 Task: Search one way flight ticket for 3 adults in first from Mobile: Mobile Regional Airport to Sheridan: Sheridan County Airport on 8-6-2023. Choice of flights is Delta. Number of bags: 1 carry on bag. Price is upto 97000. Outbound departure time preference is 14:45.
Action: Mouse moved to (384, 336)
Screenshot: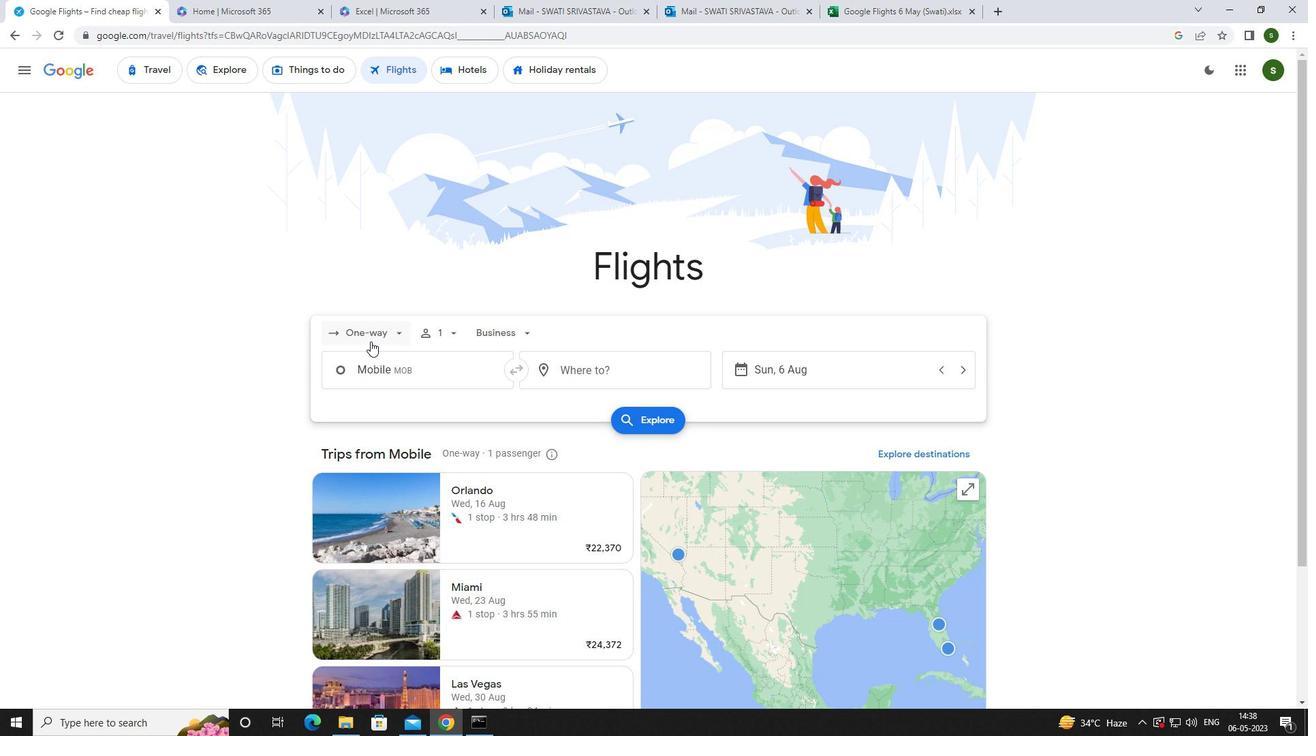 
Action: Mouse pressed left at (384, 336)
Screenshot: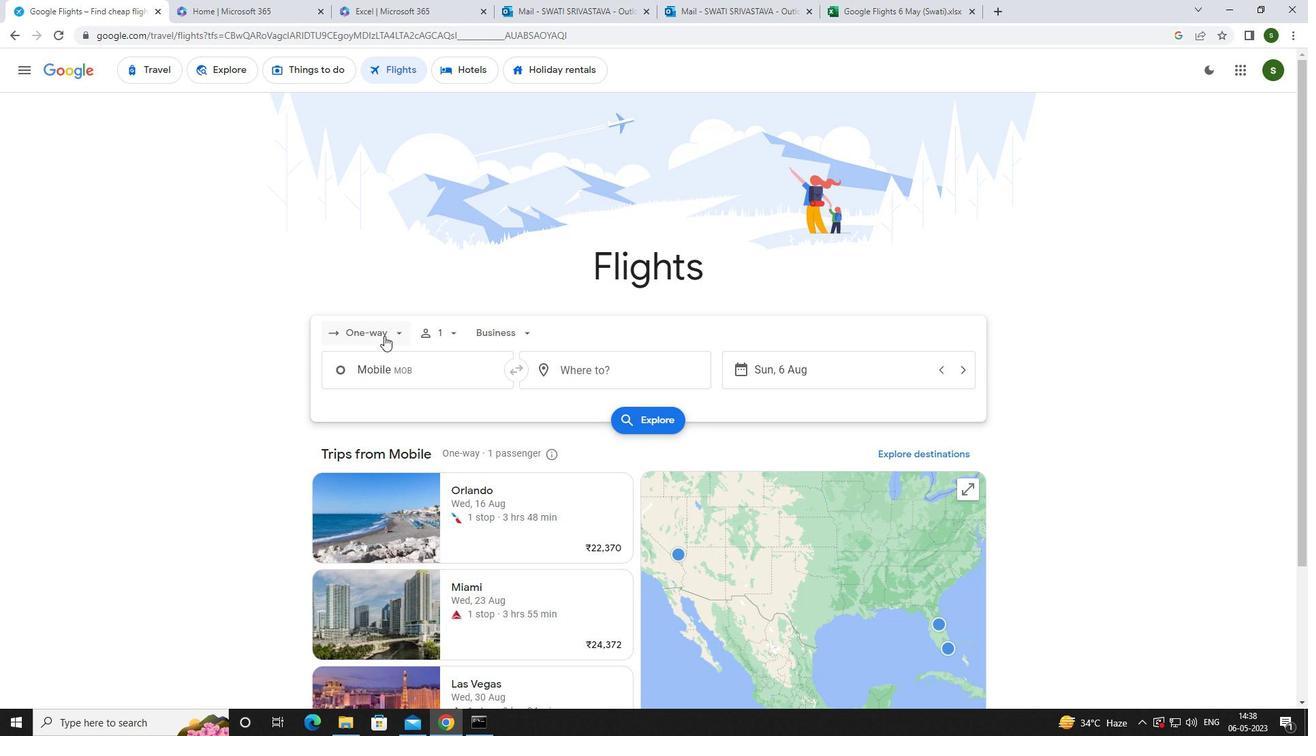 
Action: Mouse moved to (400, 398)
Screenshot: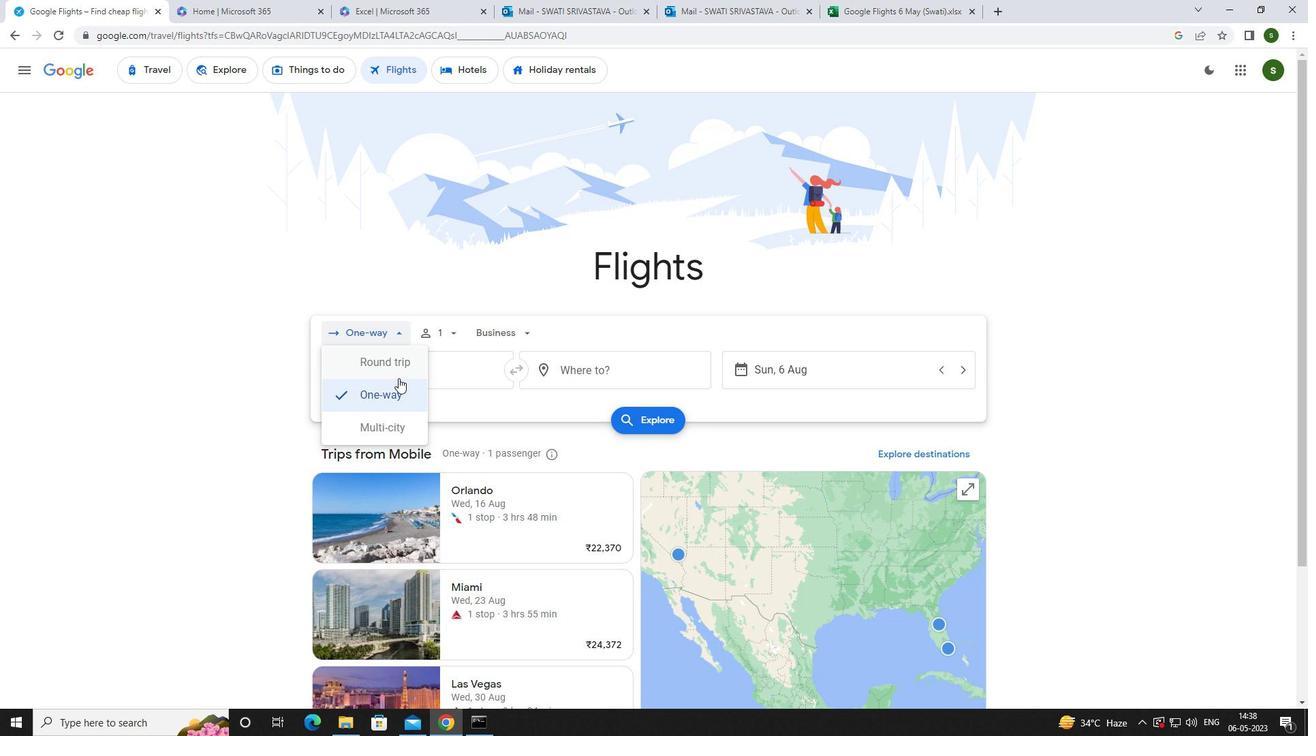 
Action: Mouse pressed left at (400, 398)
Screenshot: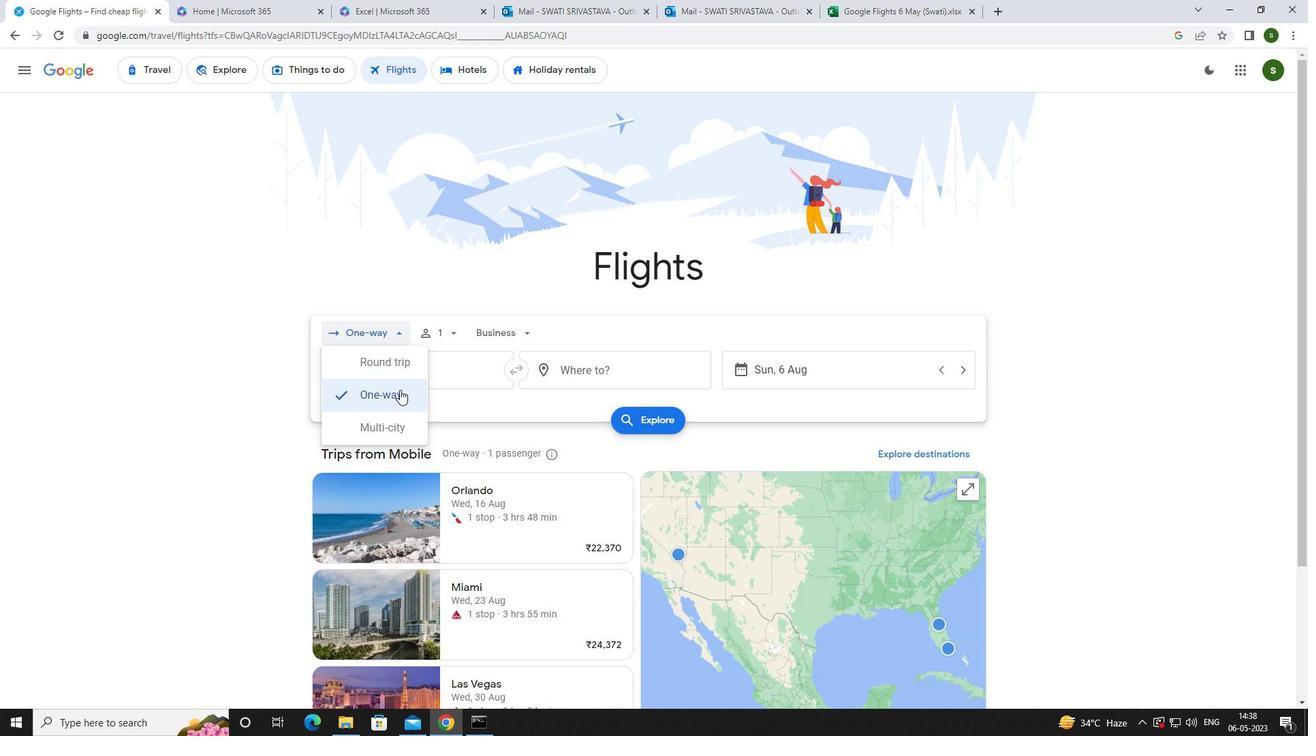 
Action: Mouse moved to (455, 335)
Screenshot: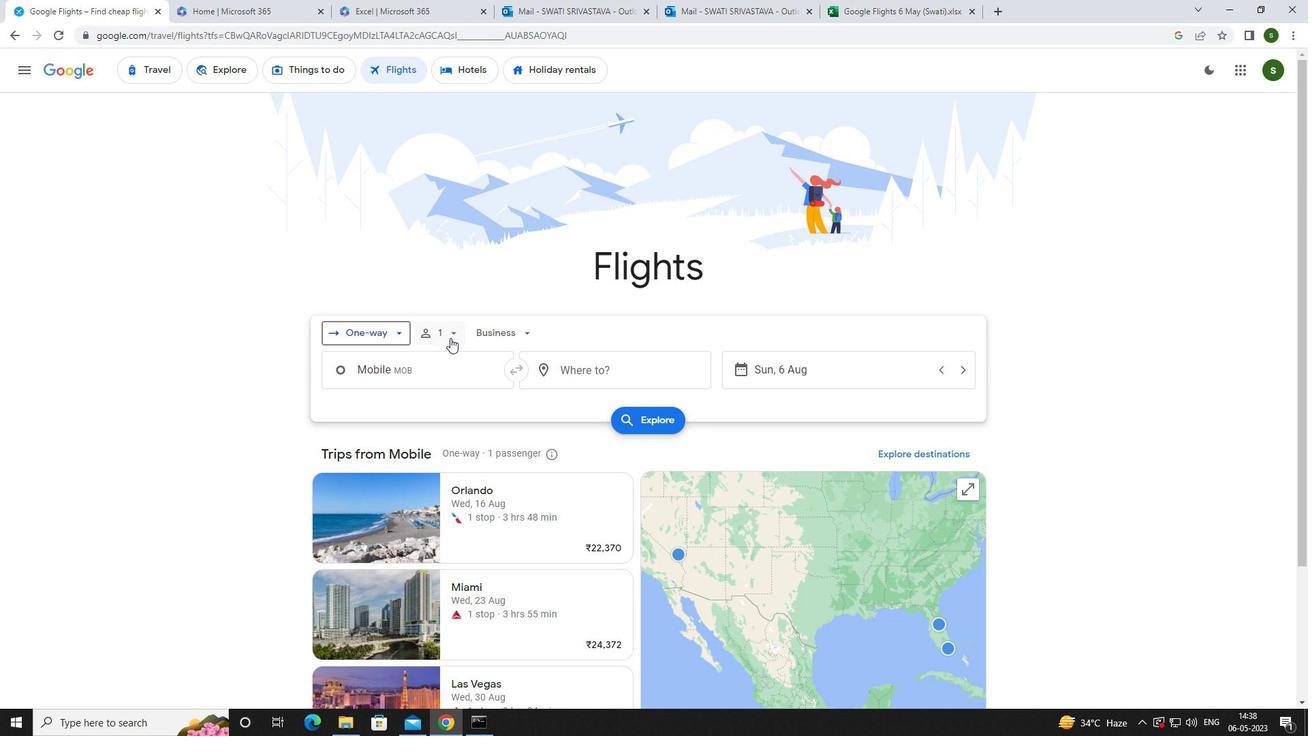 
Action: Mouse pressed left at (455, 335)
Screenshot: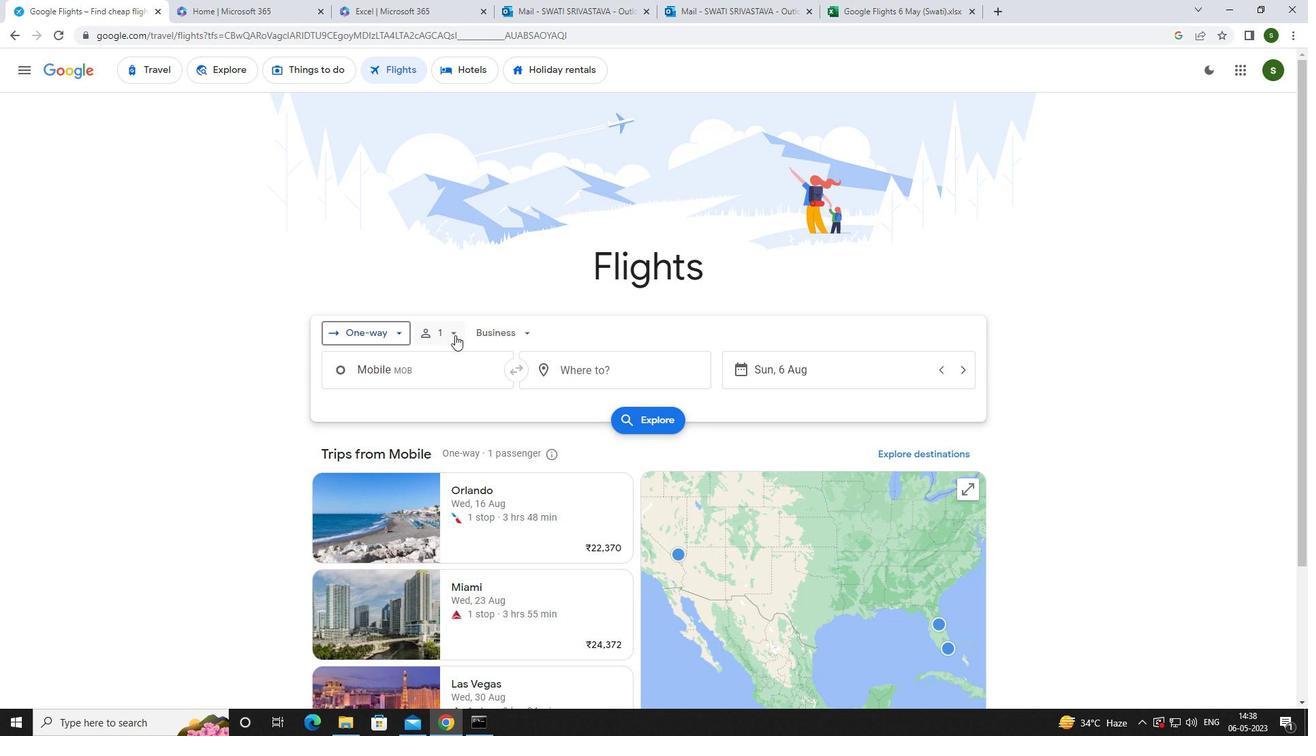 
Action: Mouse moved to (565, 368)
Screenshot: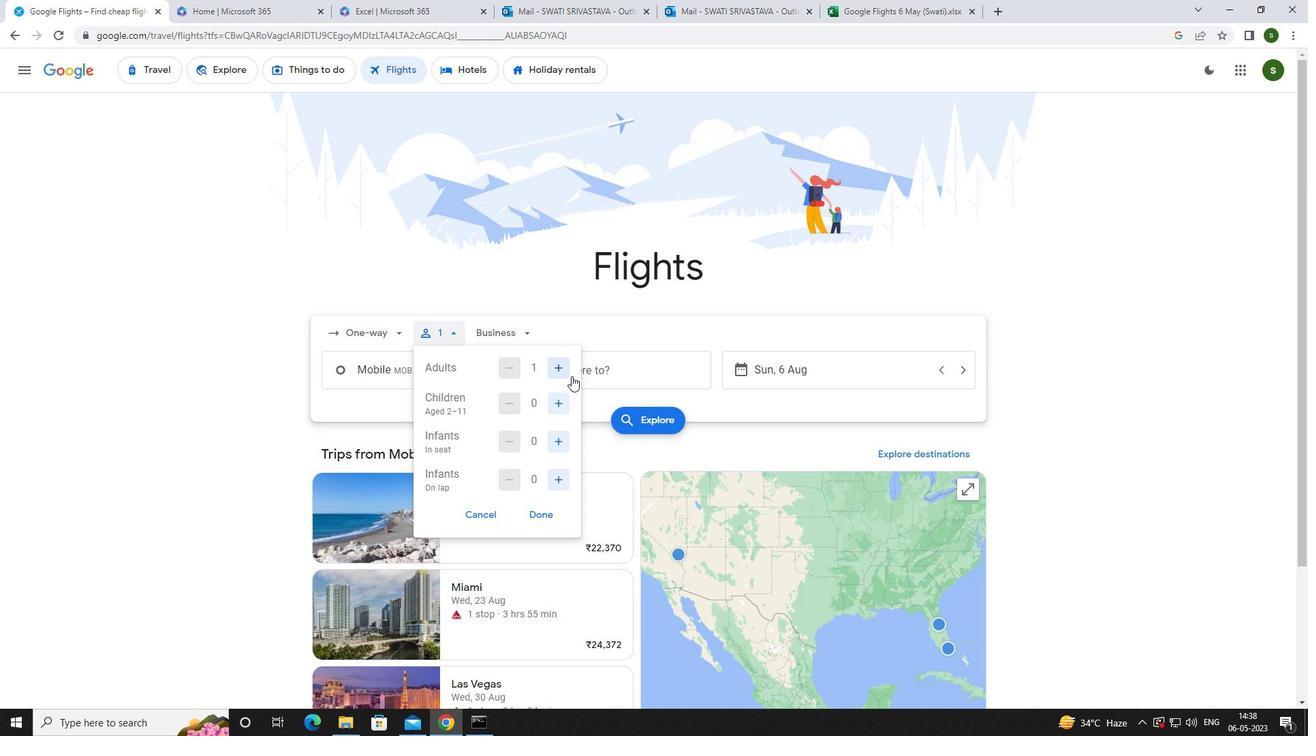 
Action: Mouse pressed left at (565, 368)
Screenshot: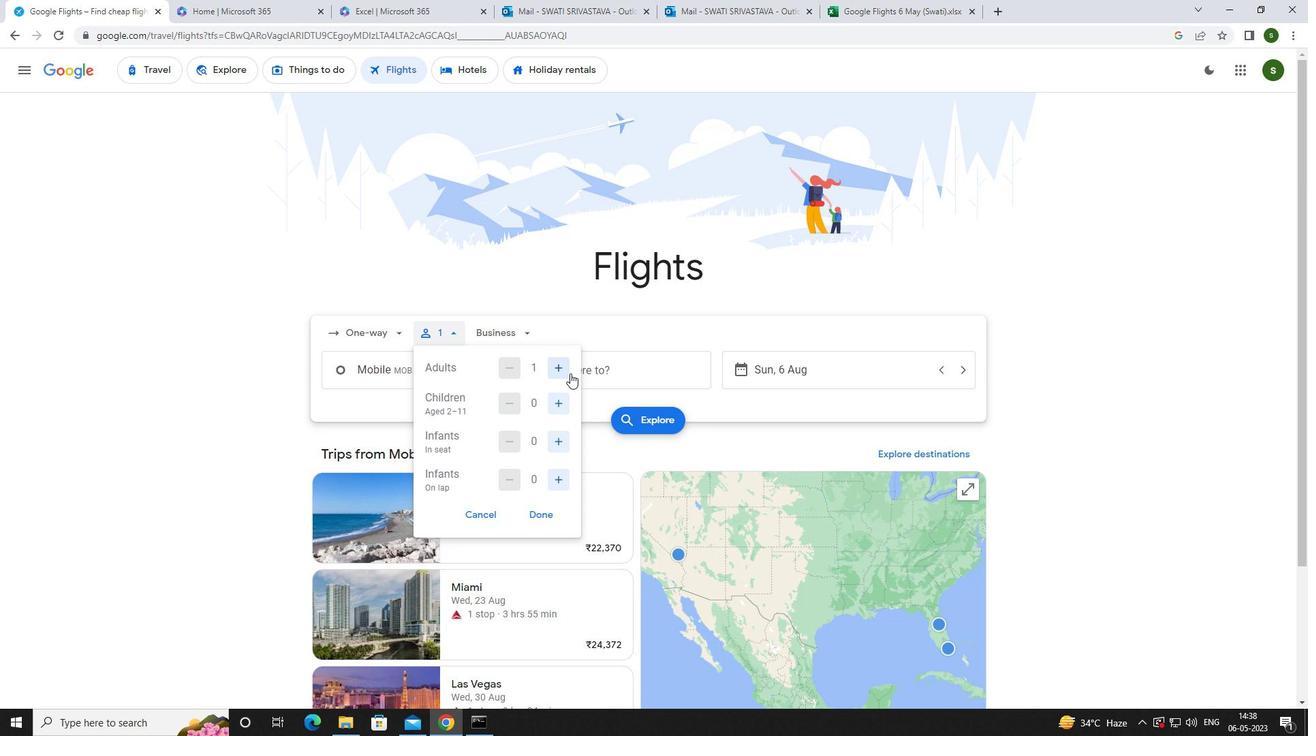 
Action: Mouse pressed left at (565, 368)
Screenshot: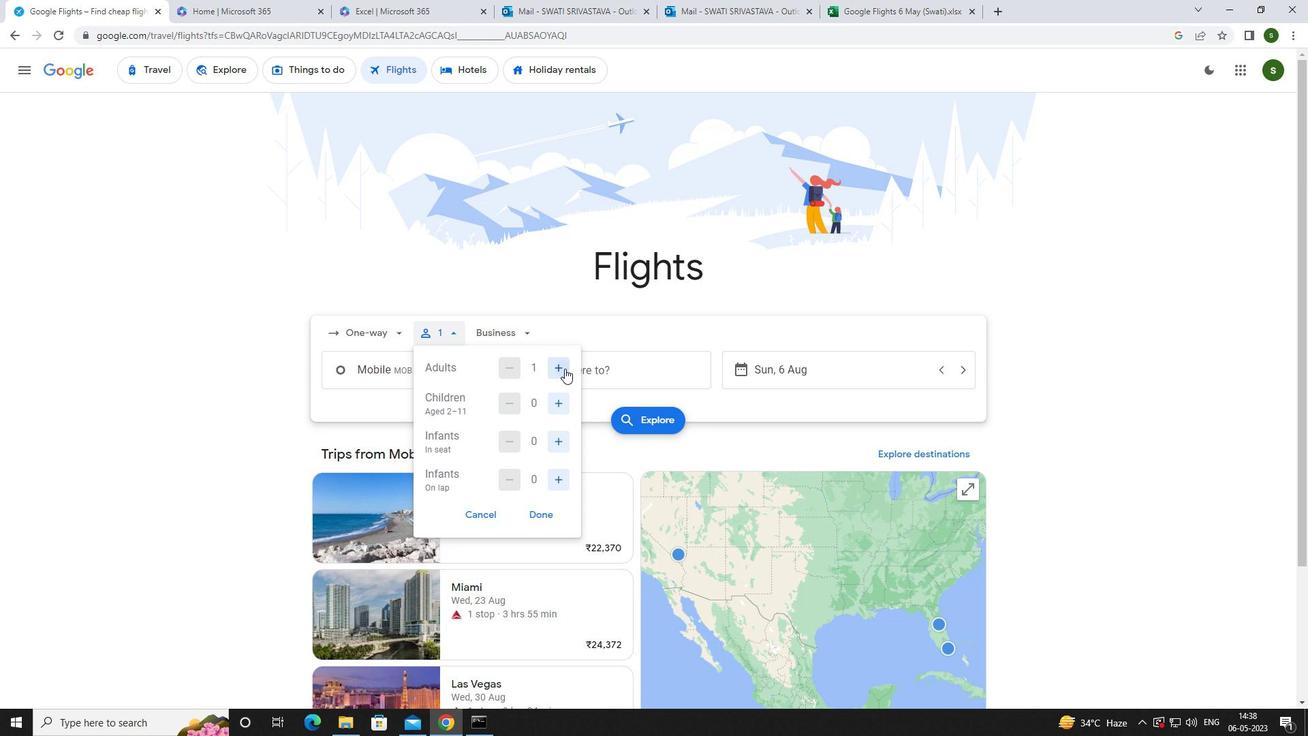 
Action: Mouse moved to (531, 327)
Screenshot: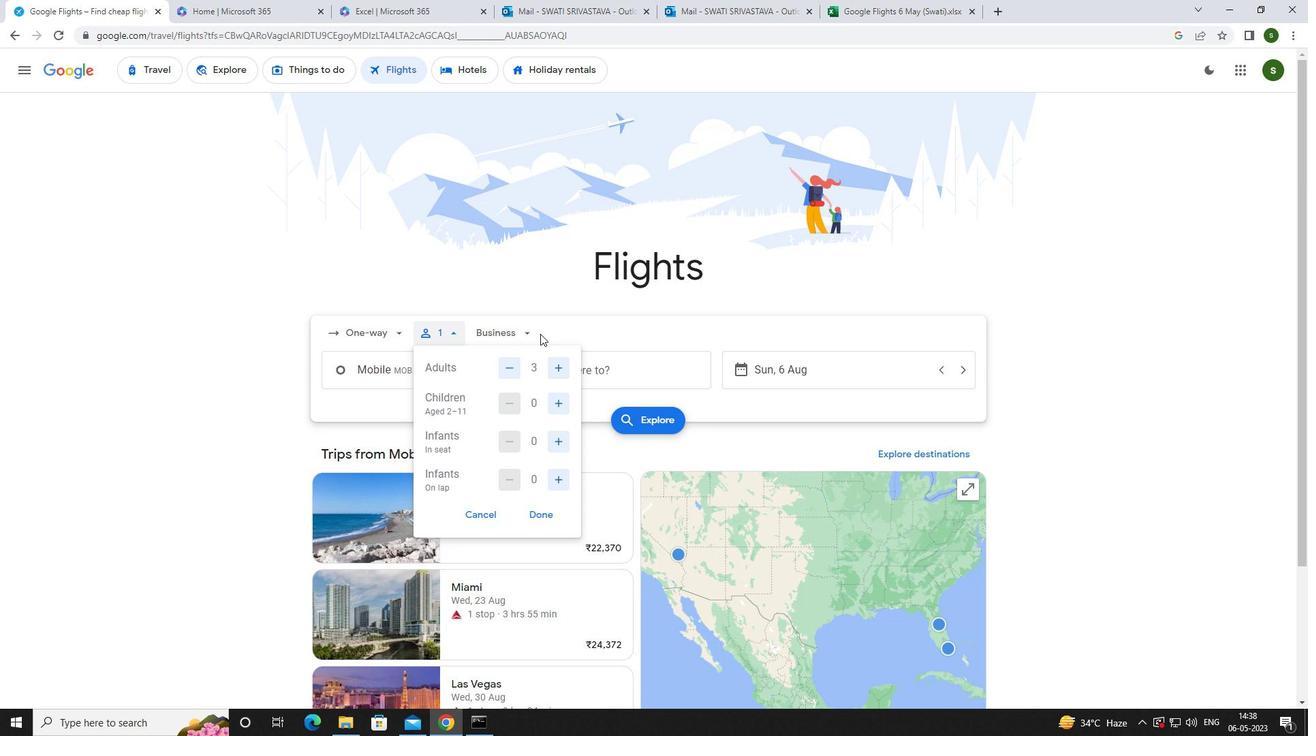 
Action: Mouse pressed left at (531, 327)
Screenshot: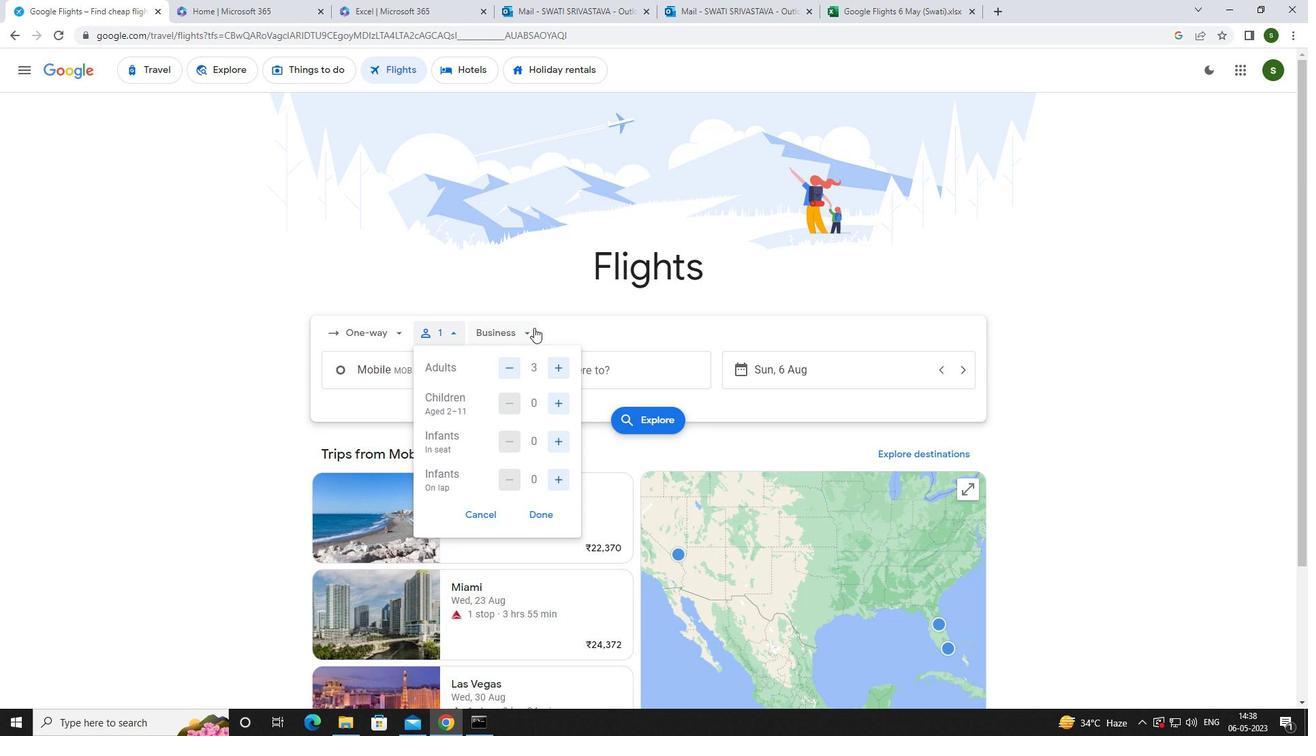 
Action: Mouse moved to (530, 453)
Screenshot: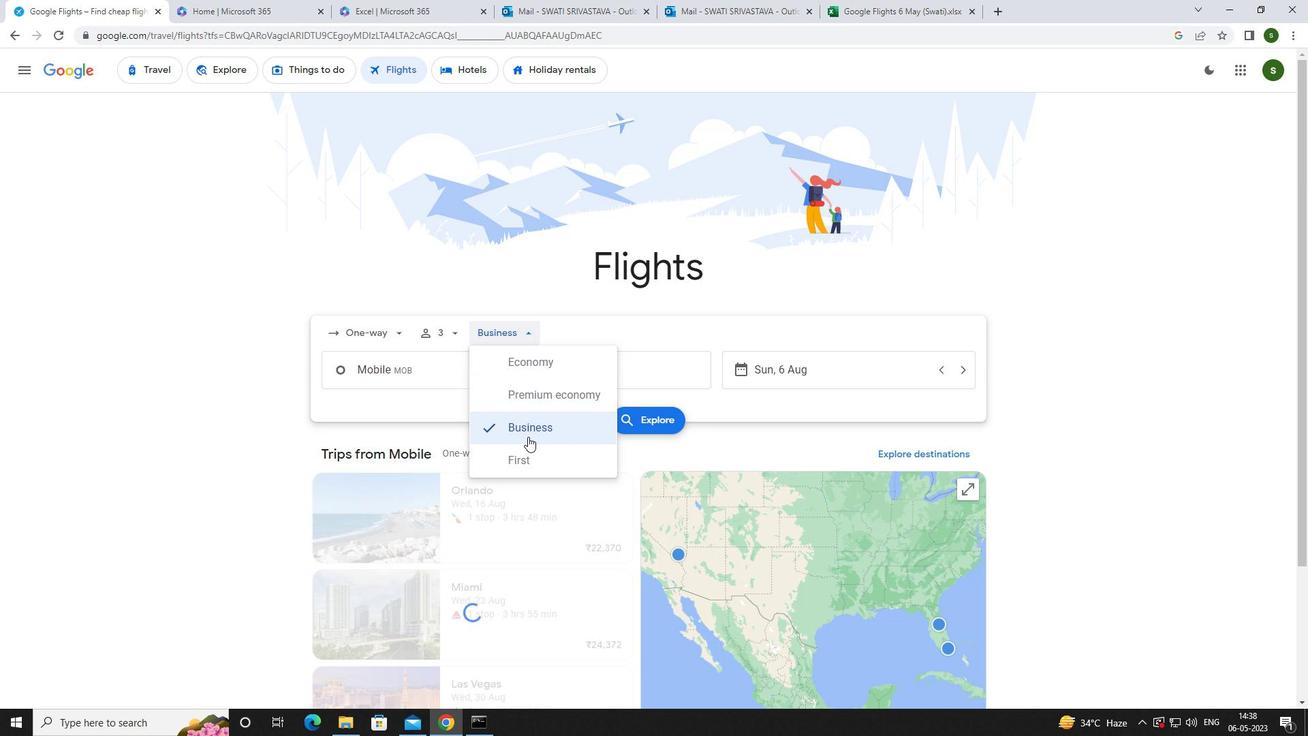 
Action: Mouse pressed left at (530, 453)
Screenshot: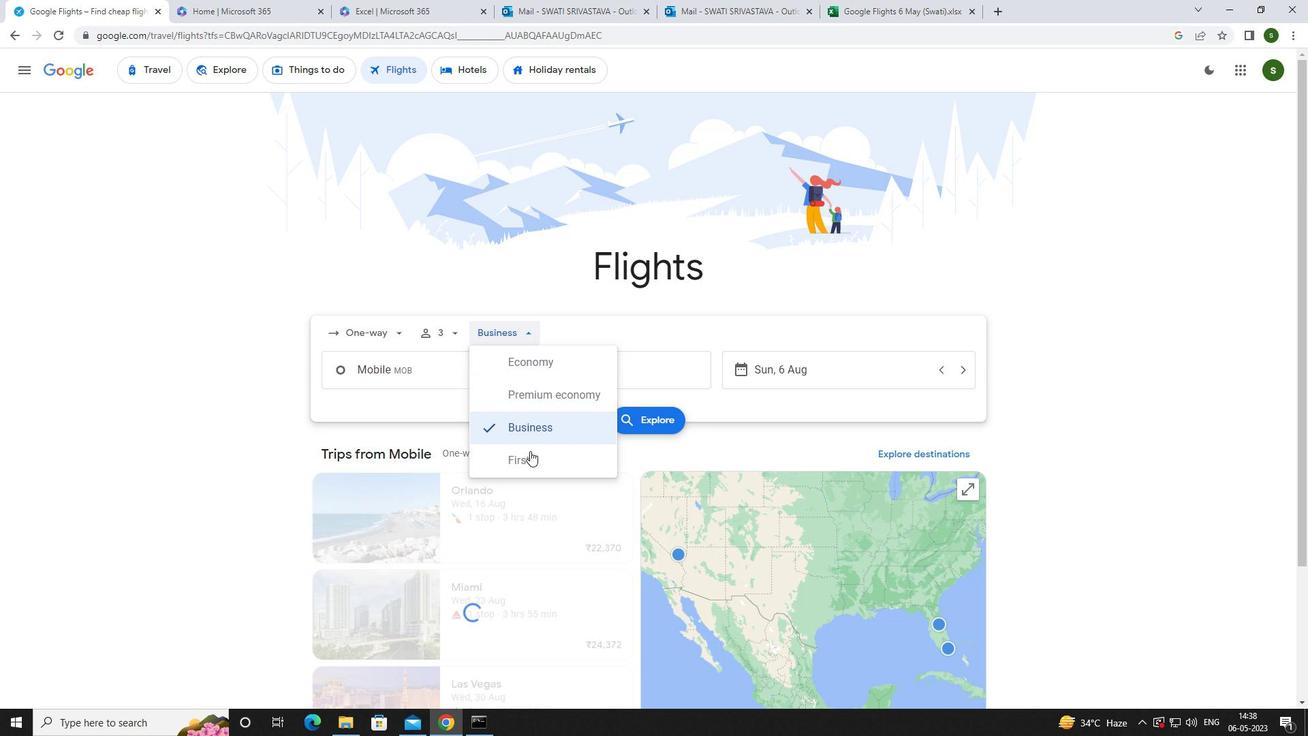 
Action: Mouse moved to (431, 375)
Screenshot: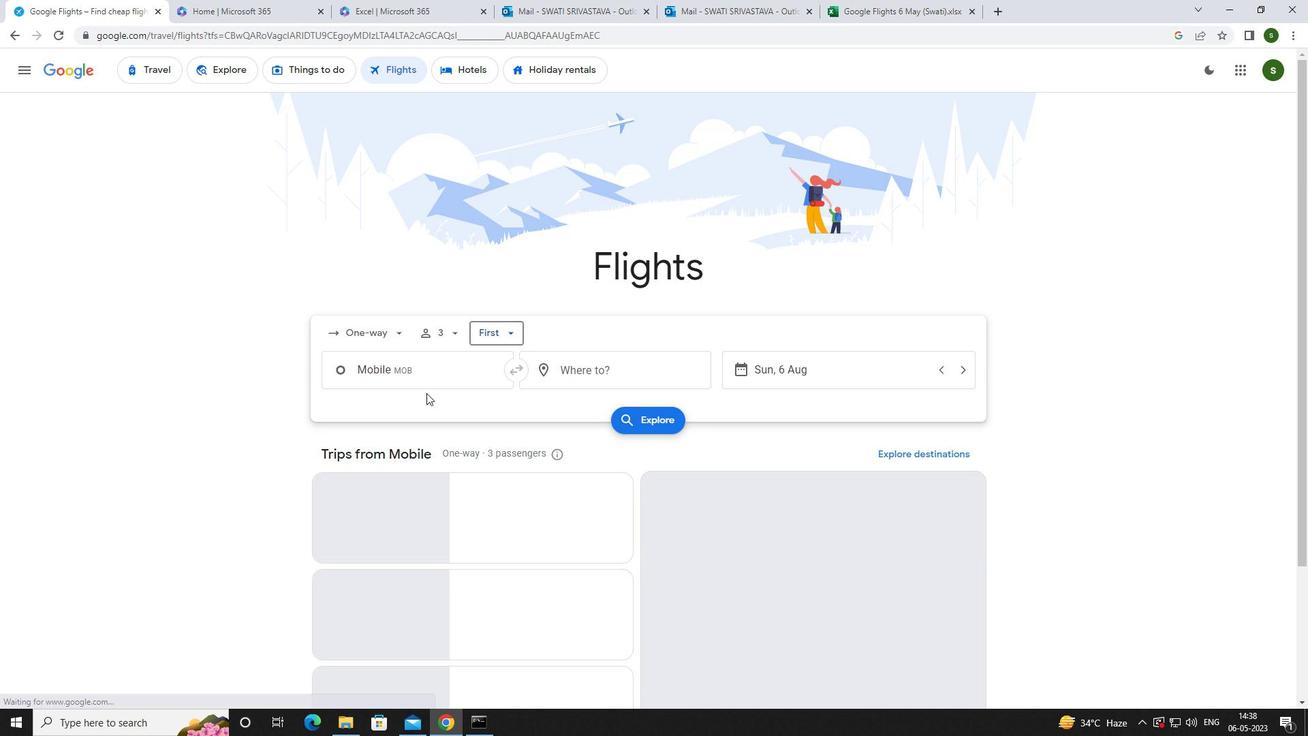 
Action: Mouse pressed left at (431, 375)
Screenshot: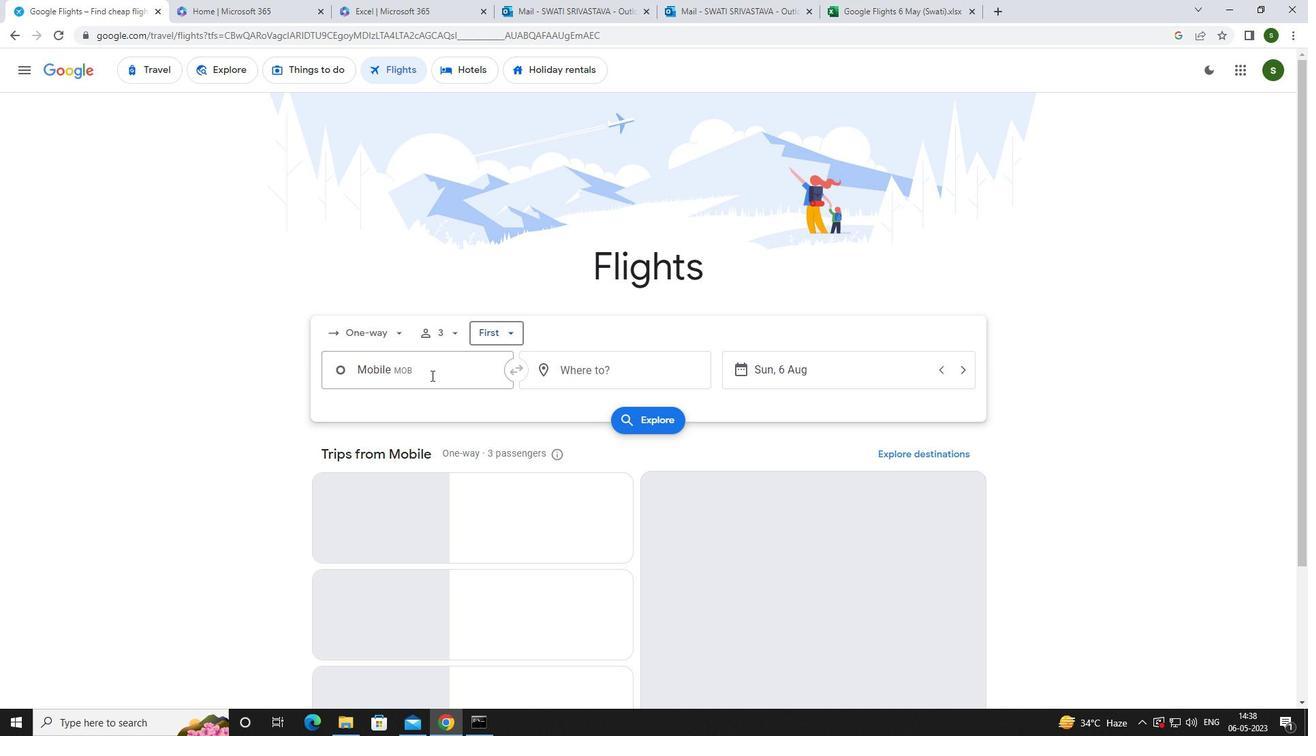 
Action: Key pressed <Key.caps_lock>m<Key.caps_lock>obile
Screenshot: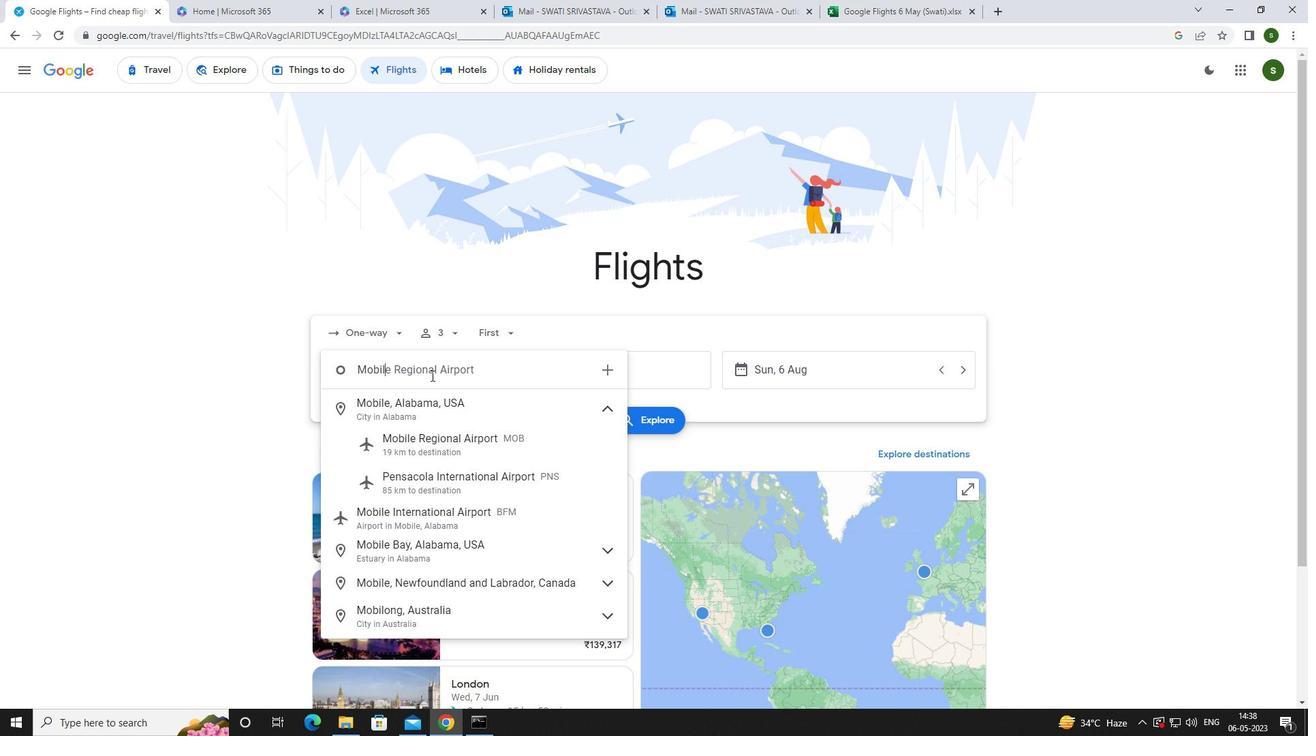 
Action: Mouse moved to (447, 440)
Screenshot: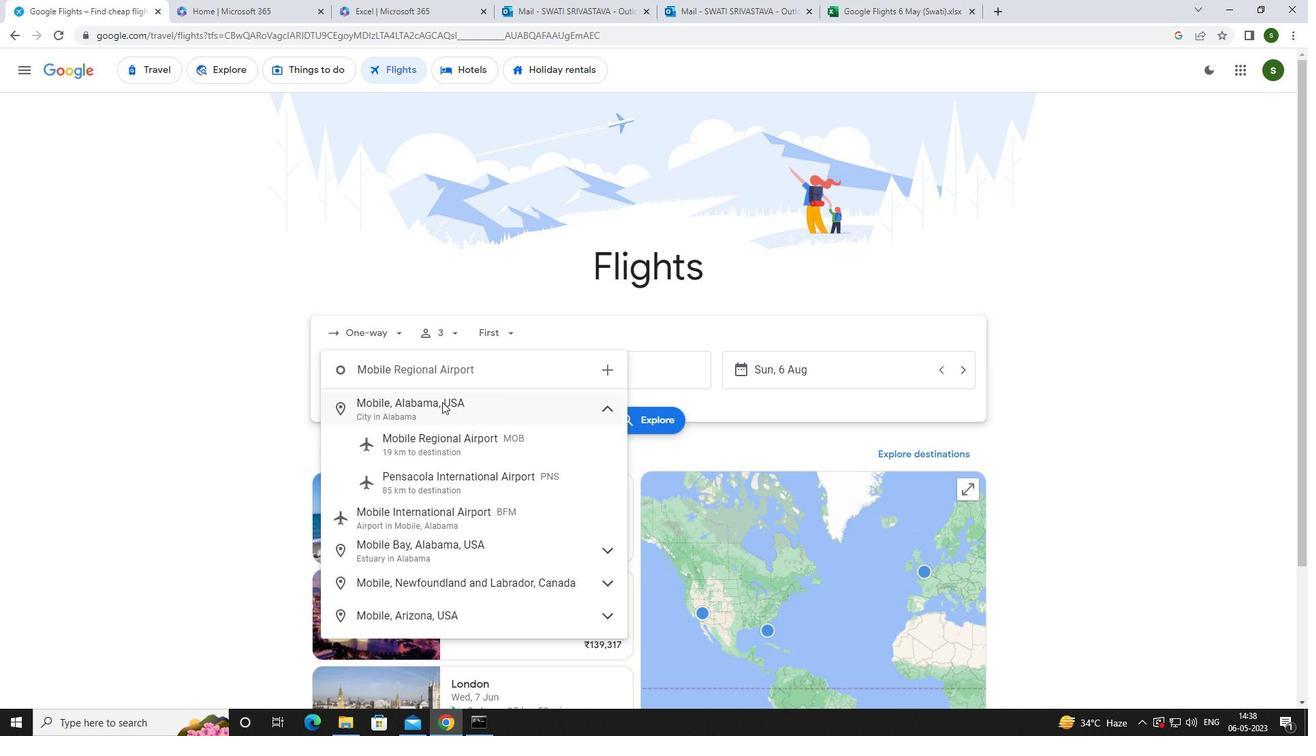 
Action: Mouse pressed left at (447, 440)
Screenshot: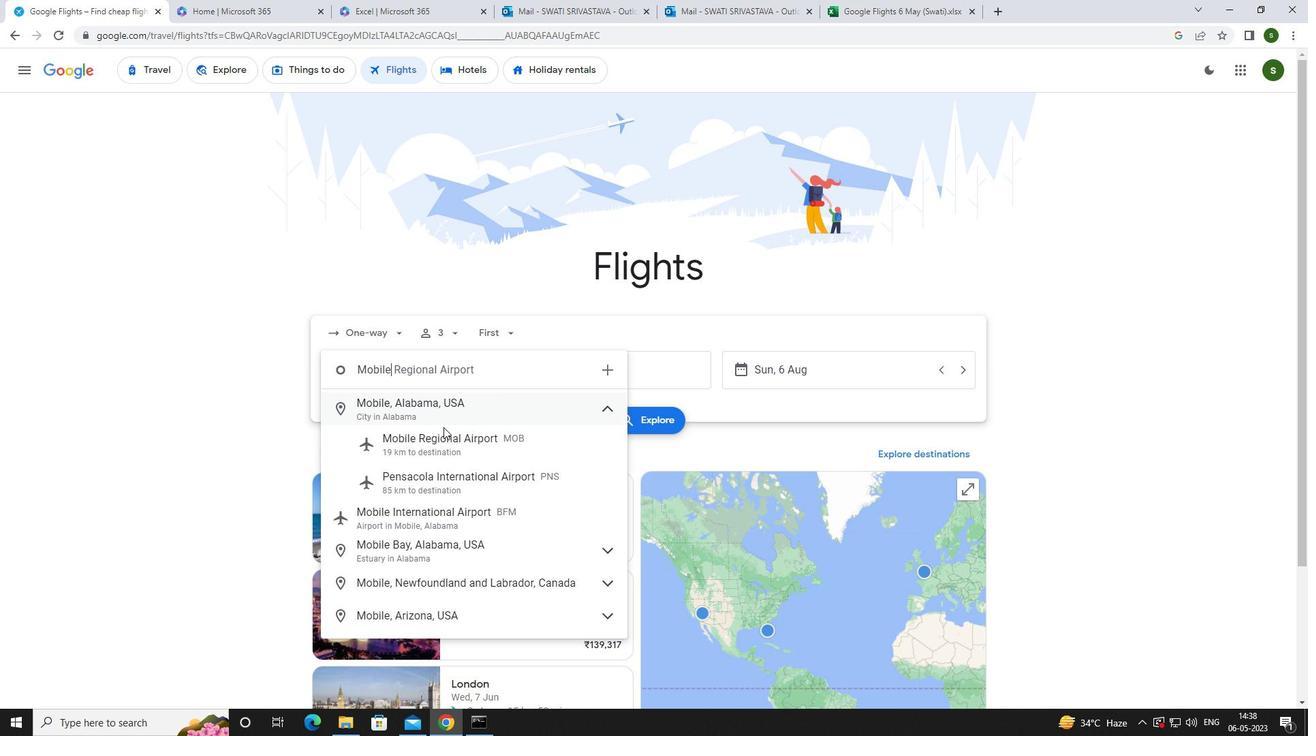 
Action: Mouse moved to (602, 377)
Screenshot: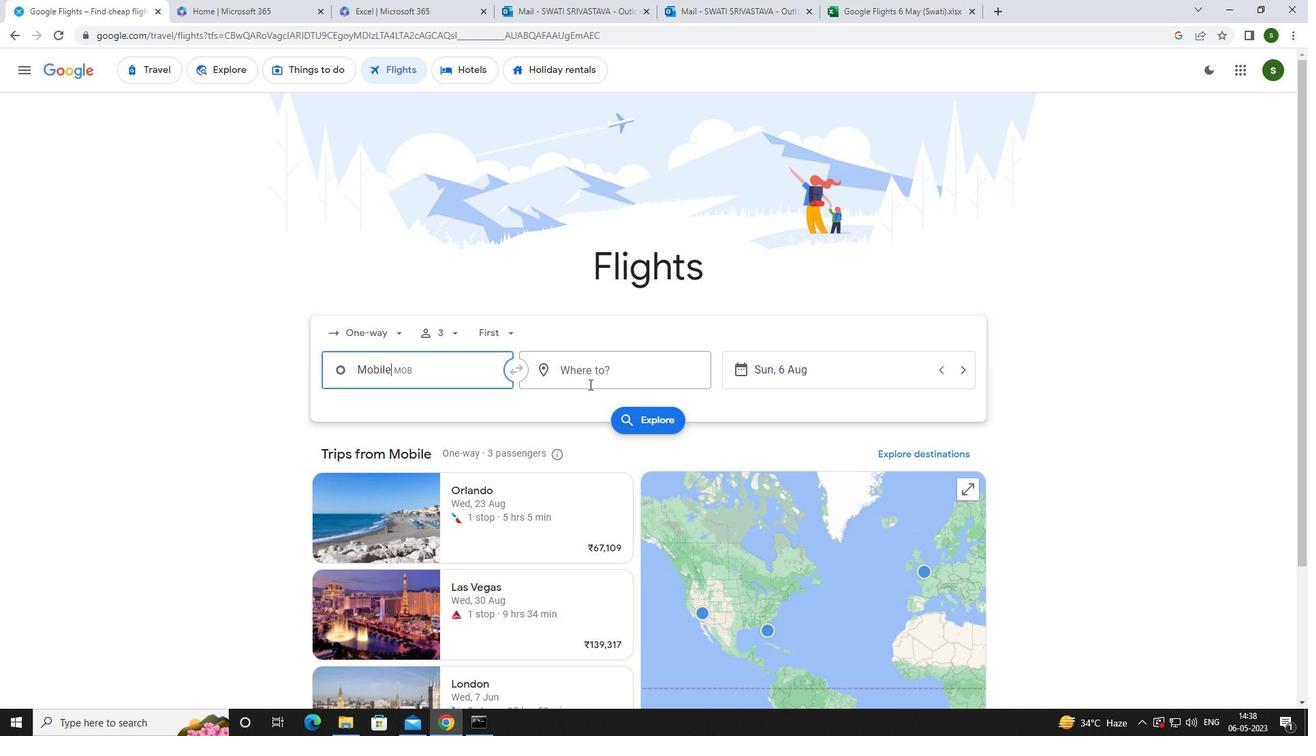 
Action: Mouse pressed left at (602, 377)
Screenshot: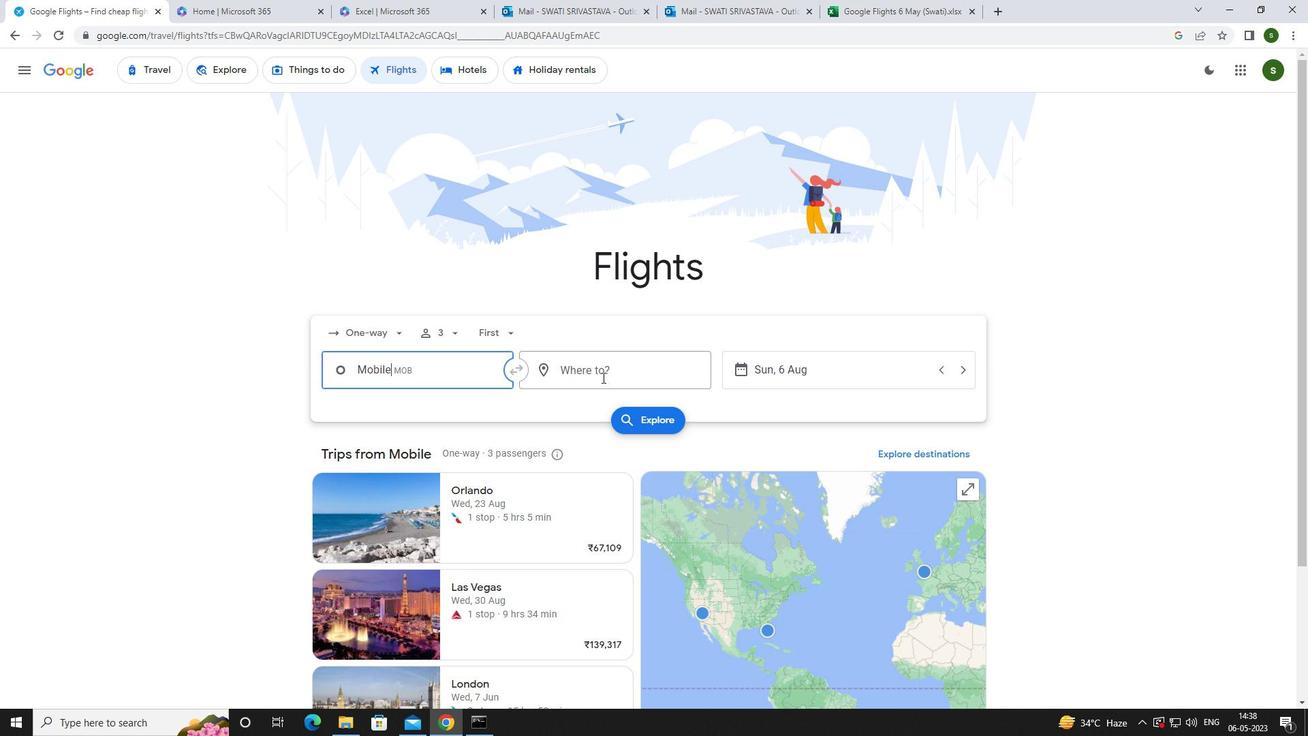 
Action: Key pressed <Key.caps_lock>s<Key.caps_lock>heridan
Screenshot: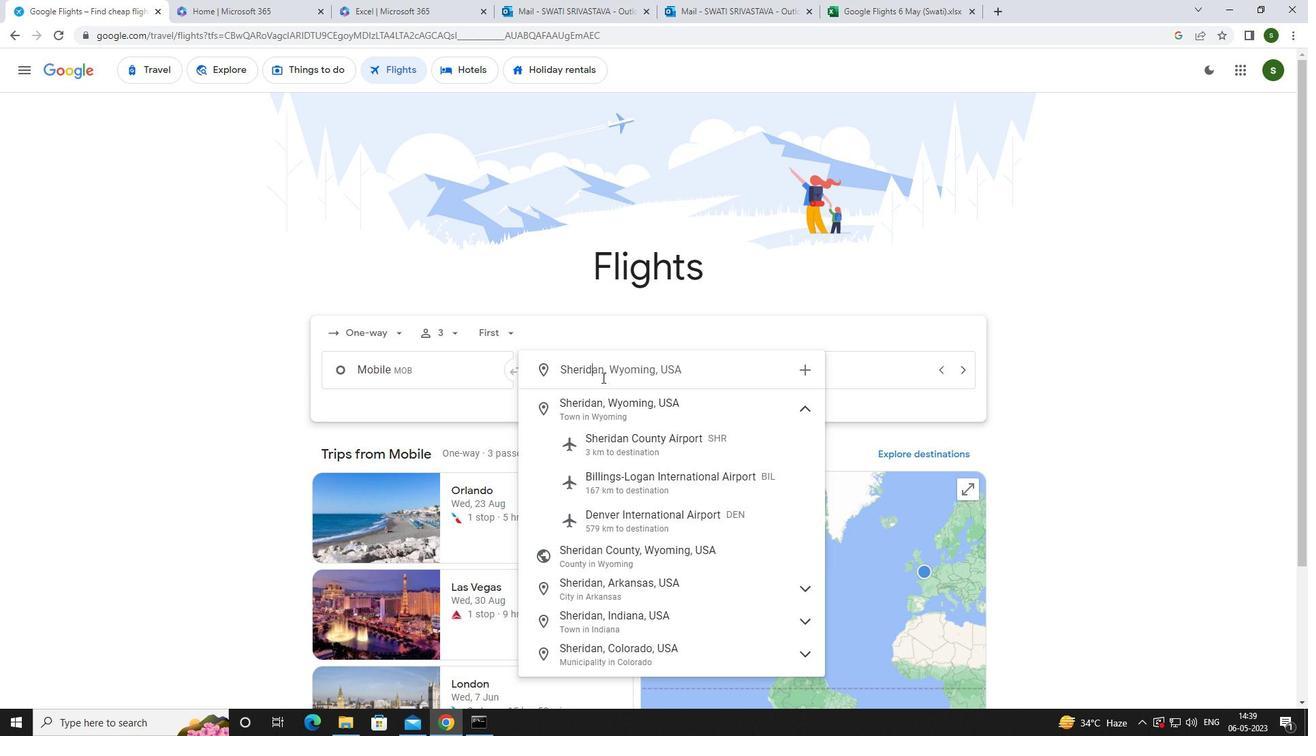 
Action: Mouse moved to (641, 456)
Screenshot: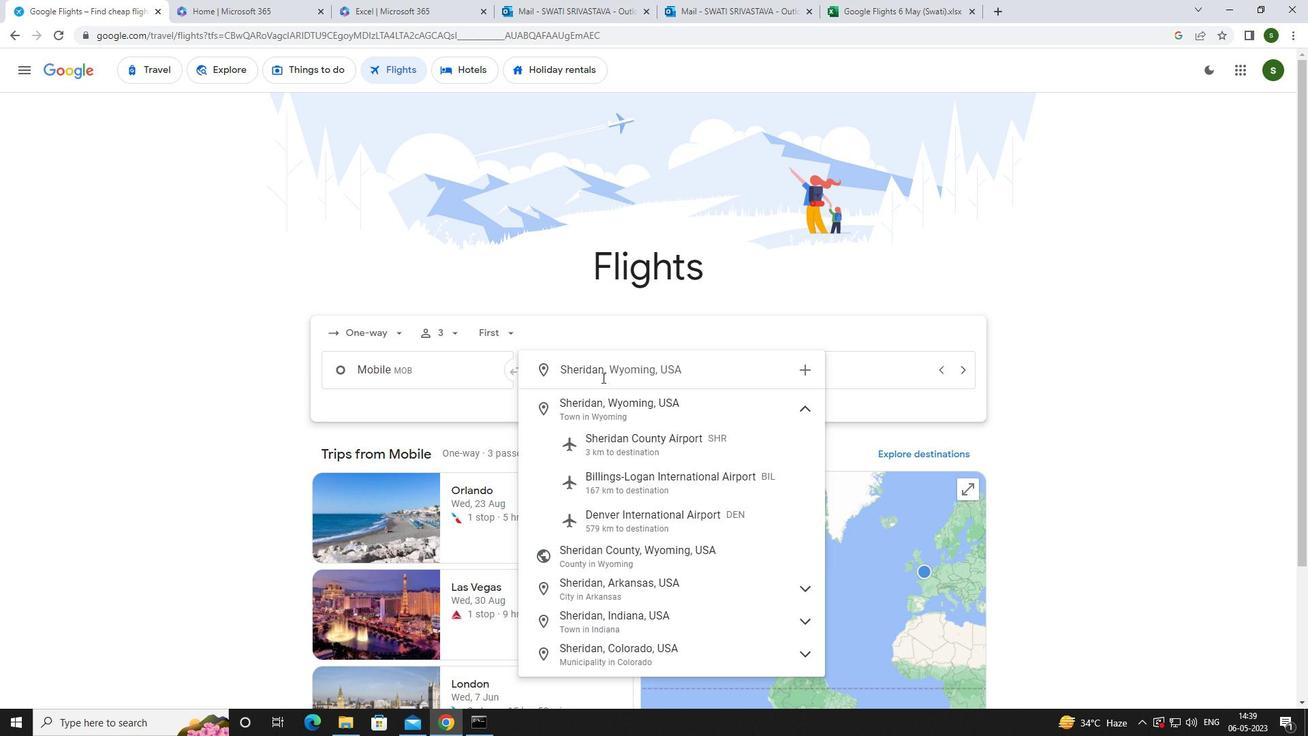 
Action: Mouse pressed left at (641, 456)
Screenshot: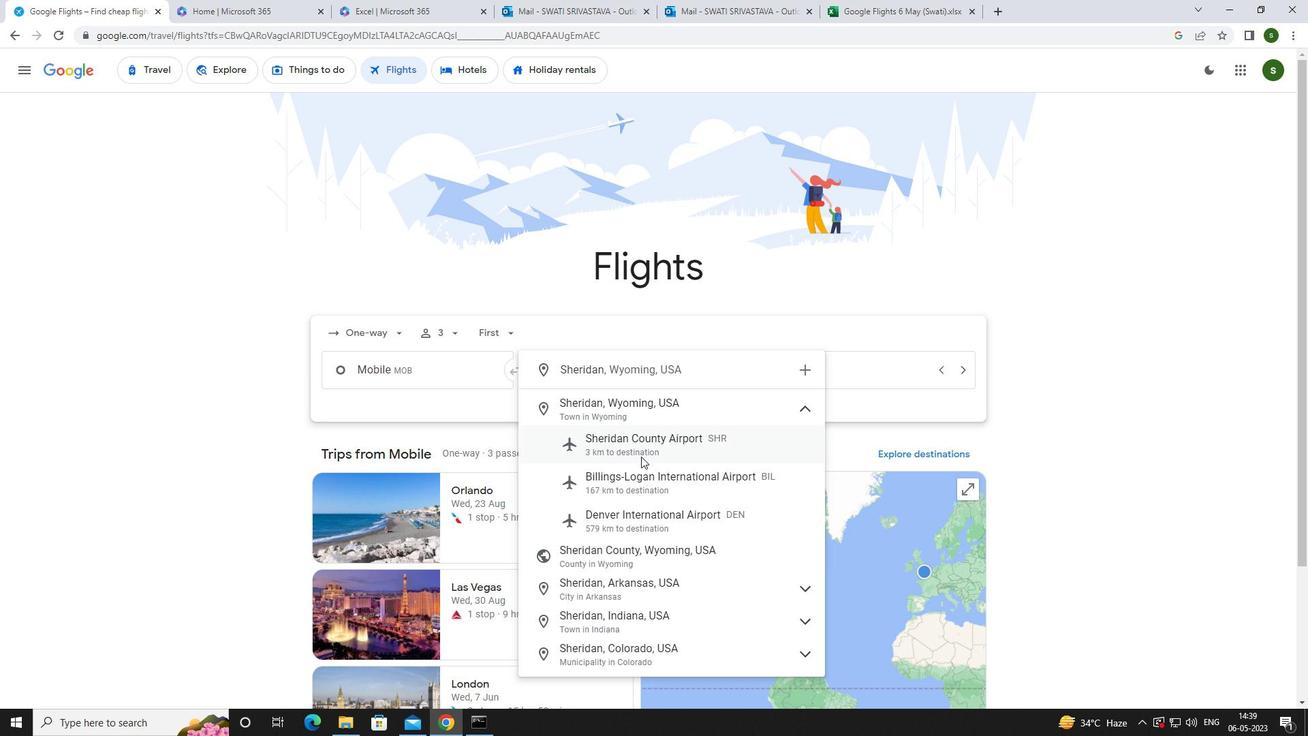 
Action: Mouse moved to (824, 371)
Screenshot: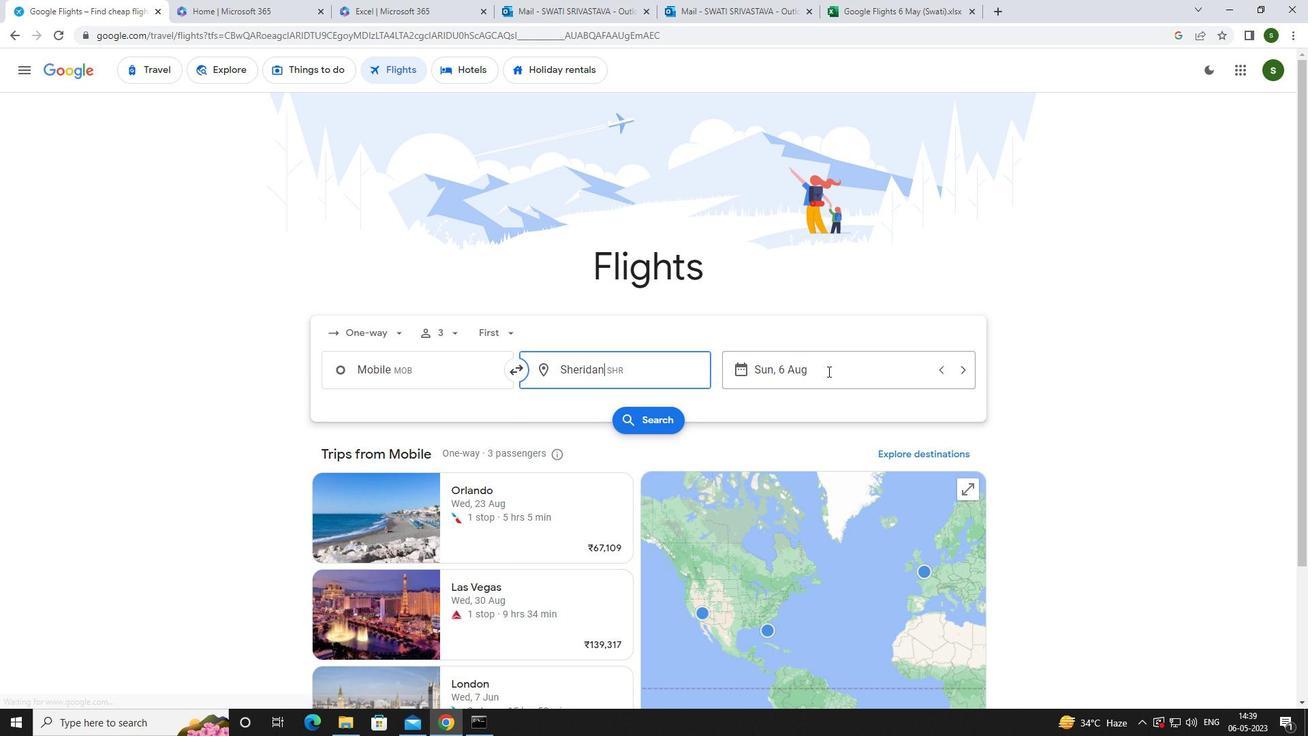 
Action: Mouse pressed left at (824, 371)
Screenshot: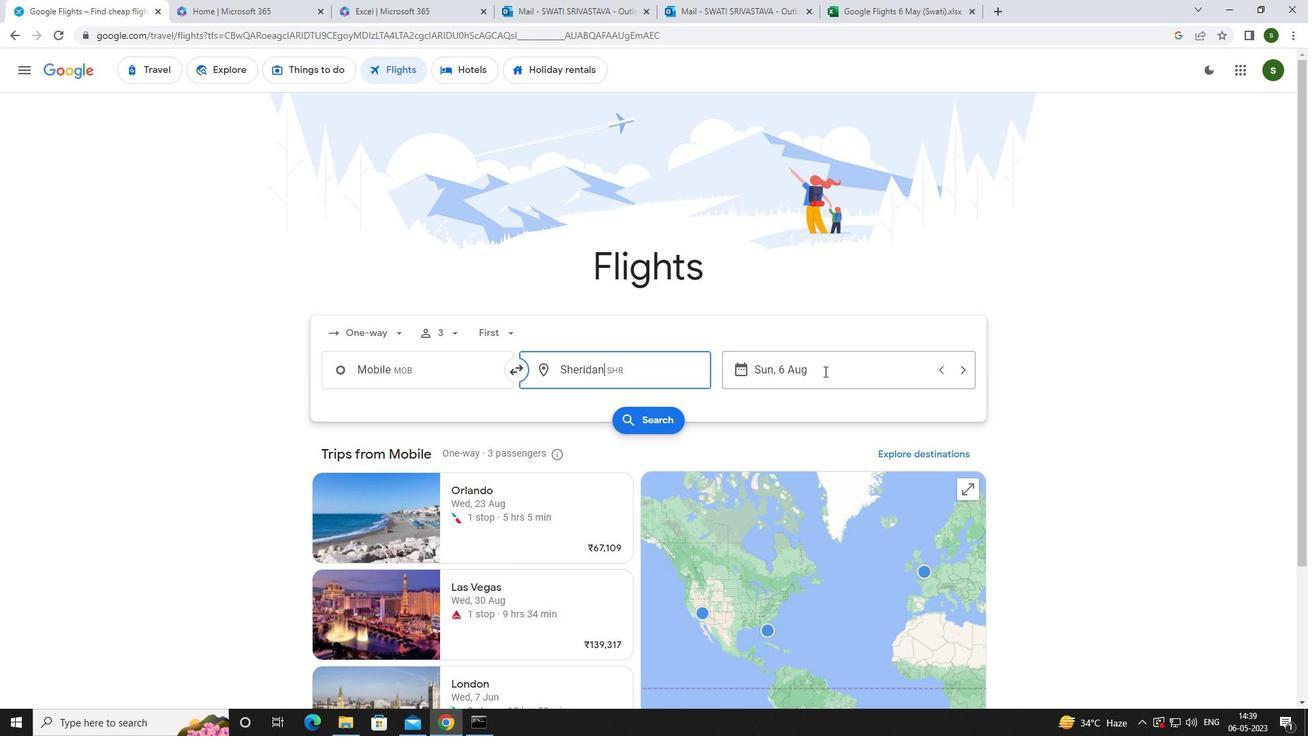 
Action: Mouse moved to (500, 493)
Screenshot: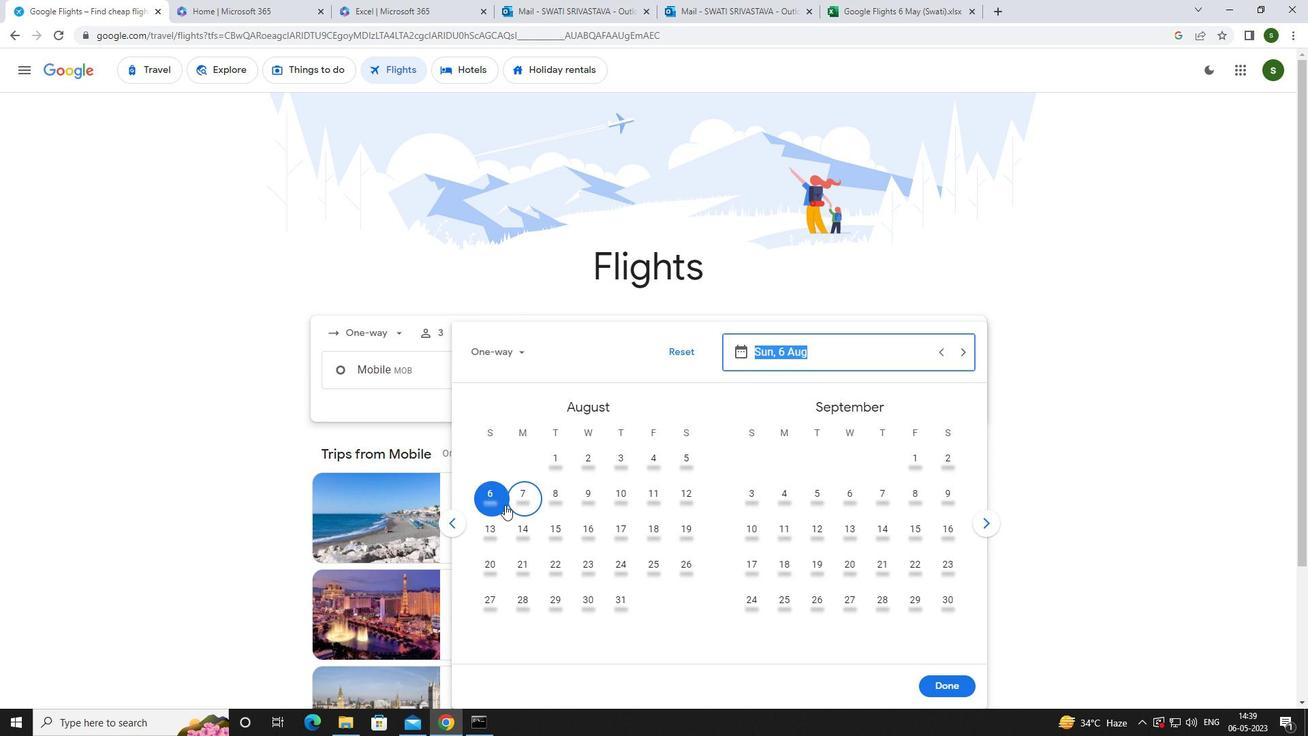 
Action: Mouse pressed left at (500, 493)
Screenshot: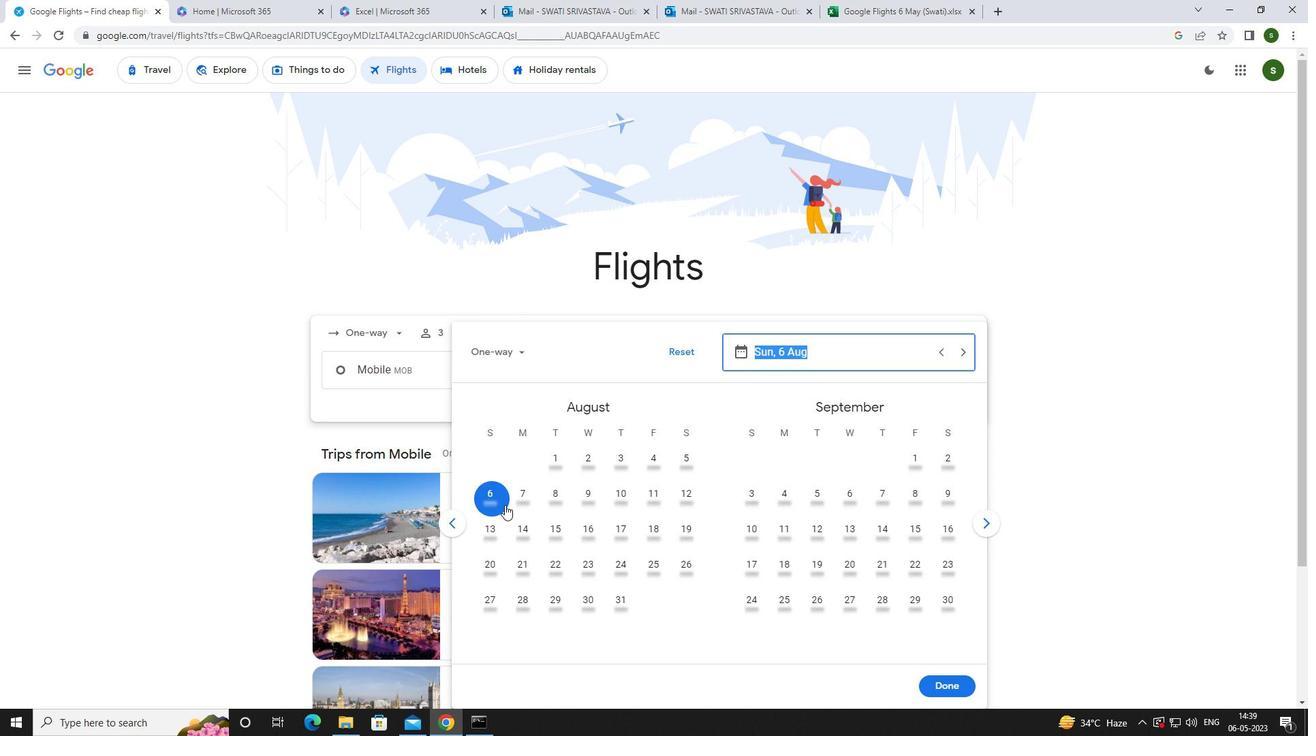 
Action: Mouse moved to (939, 684)
Screenshot: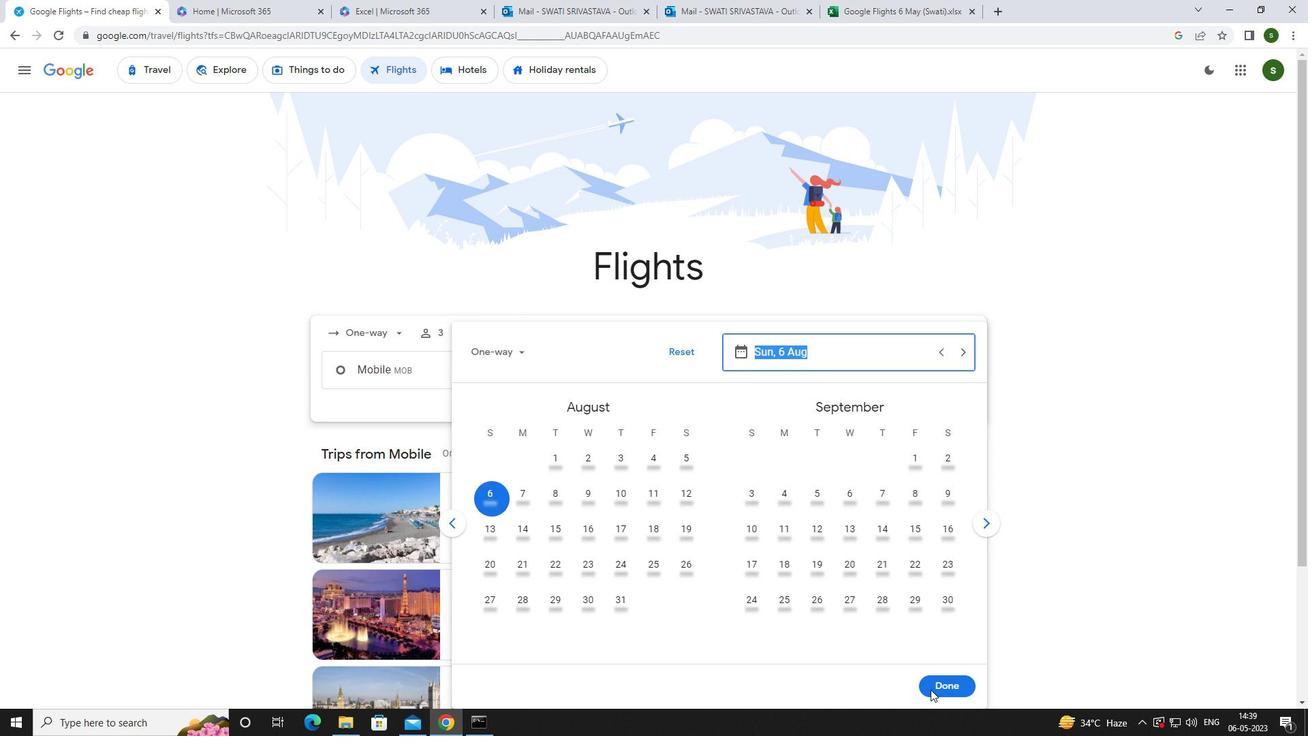 
Action: Mouse pressed left at (939, 684)
Screenshot: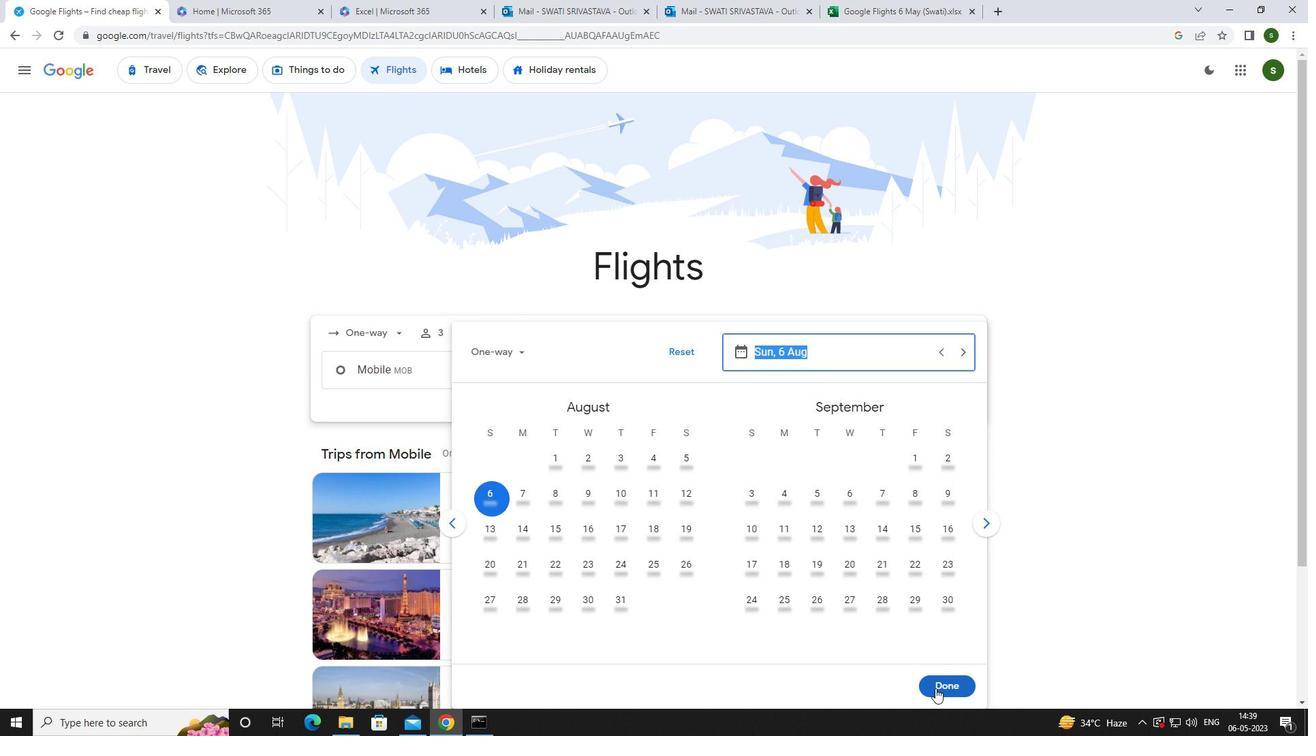 
Action: Mouse moved to (642, 425)
Screenshot: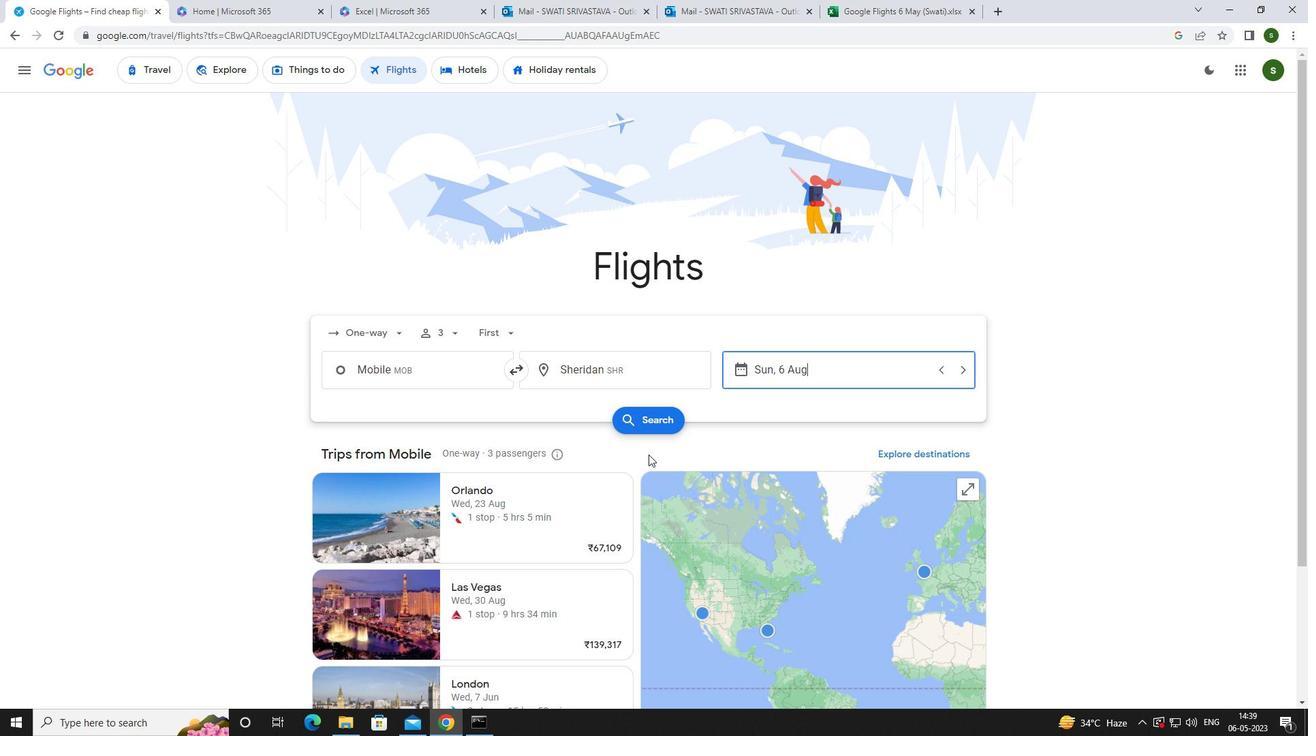 
Action: Mouse pressed left at (642, 425)
Screenshot: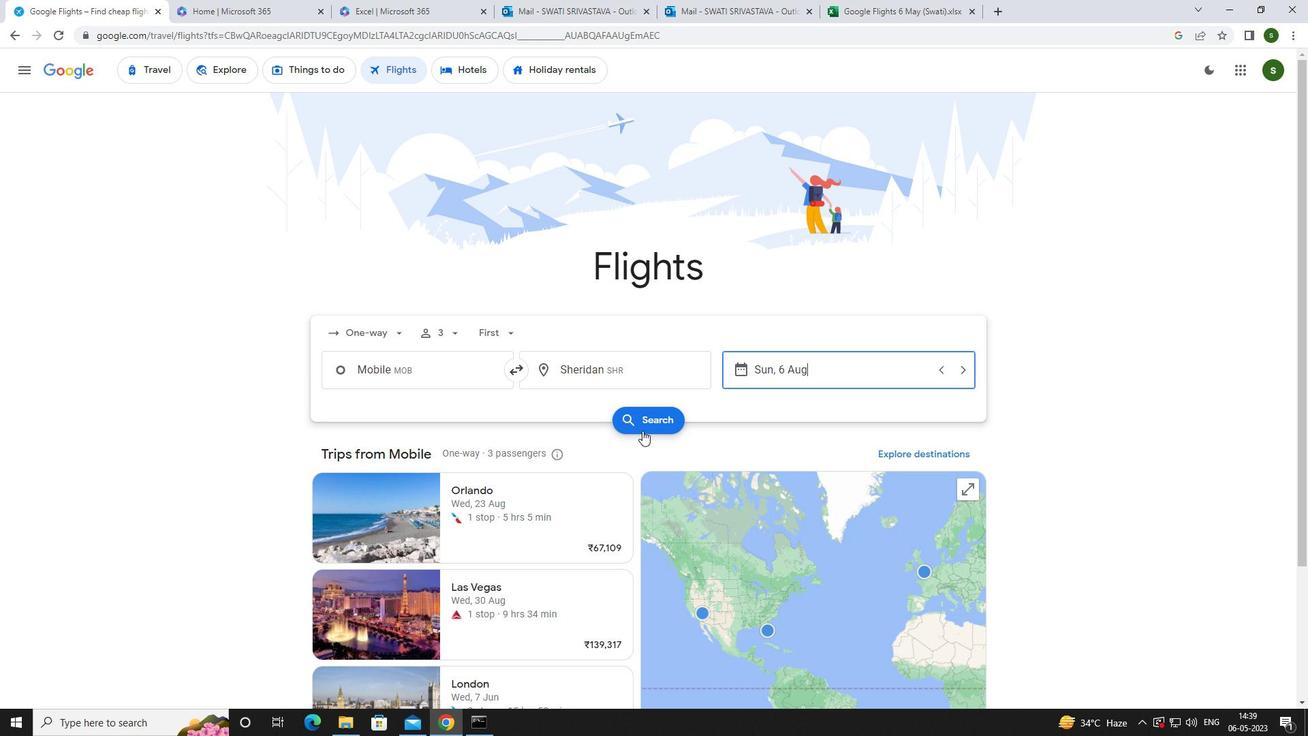 
Action: Mouse moved to (351, 198)
Screenshot: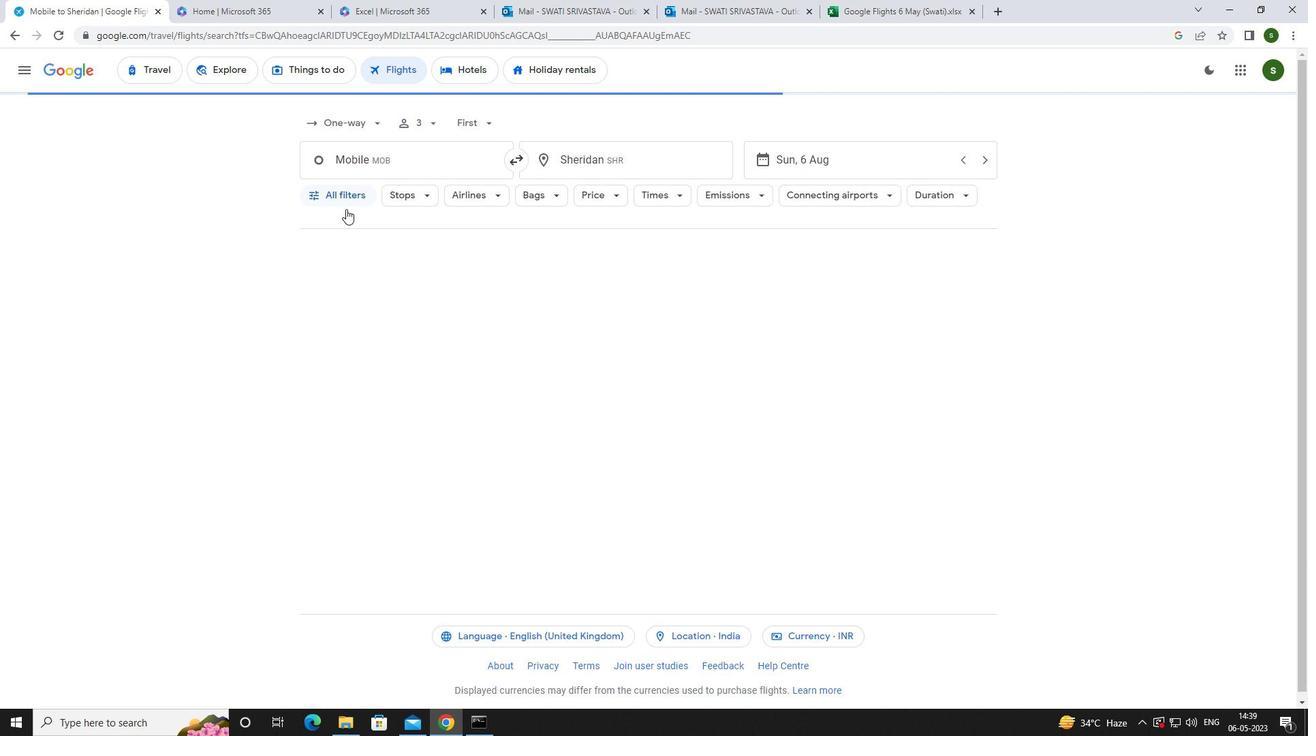 
Action: Mouse pressed left at (351, 198)
Screenshot: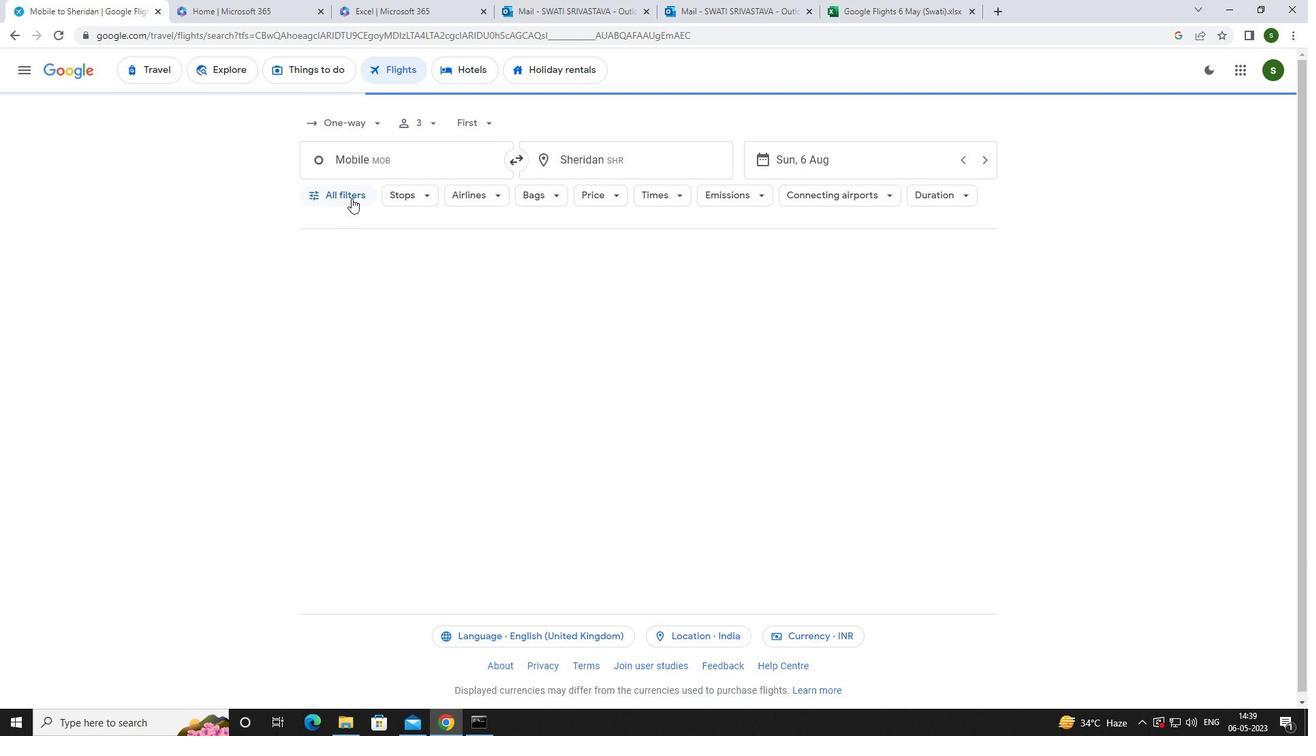 
Action: Mouse moved to (503, 486)
Screenshot: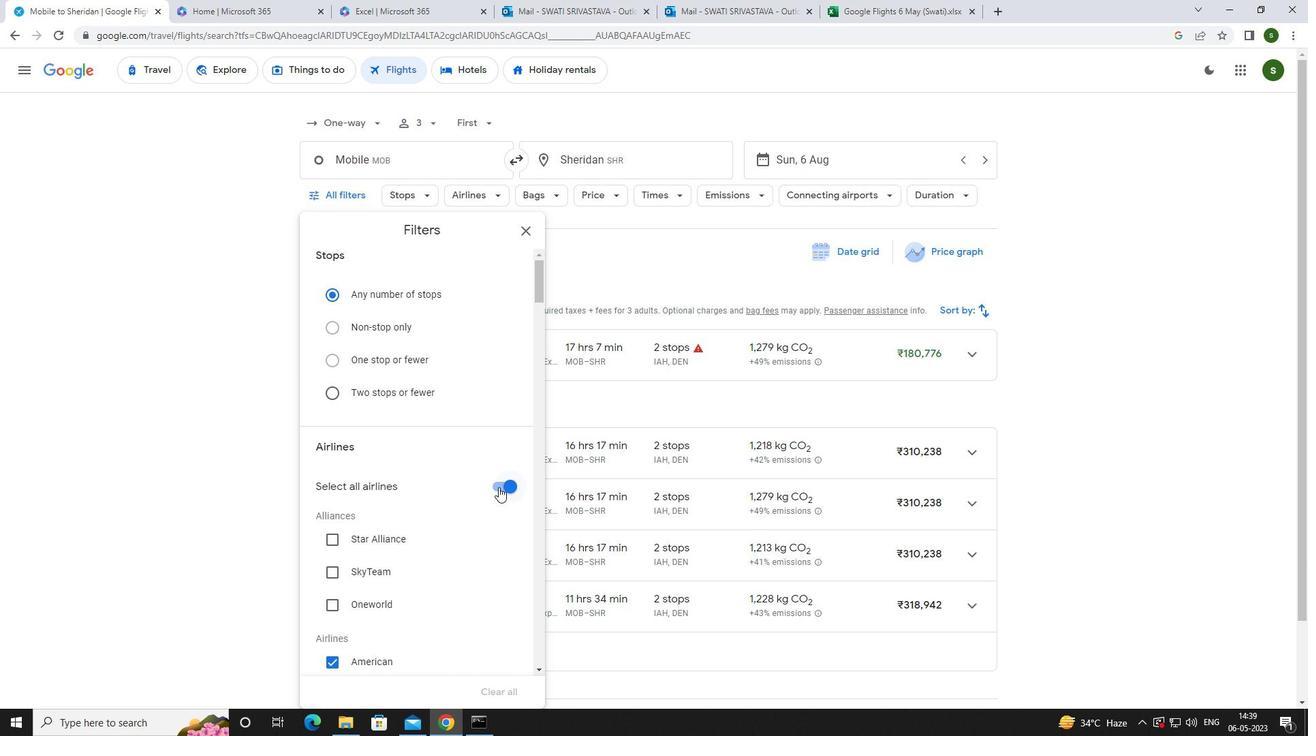 
Action: Mouse pressed left at (503, 486)
Screenshot: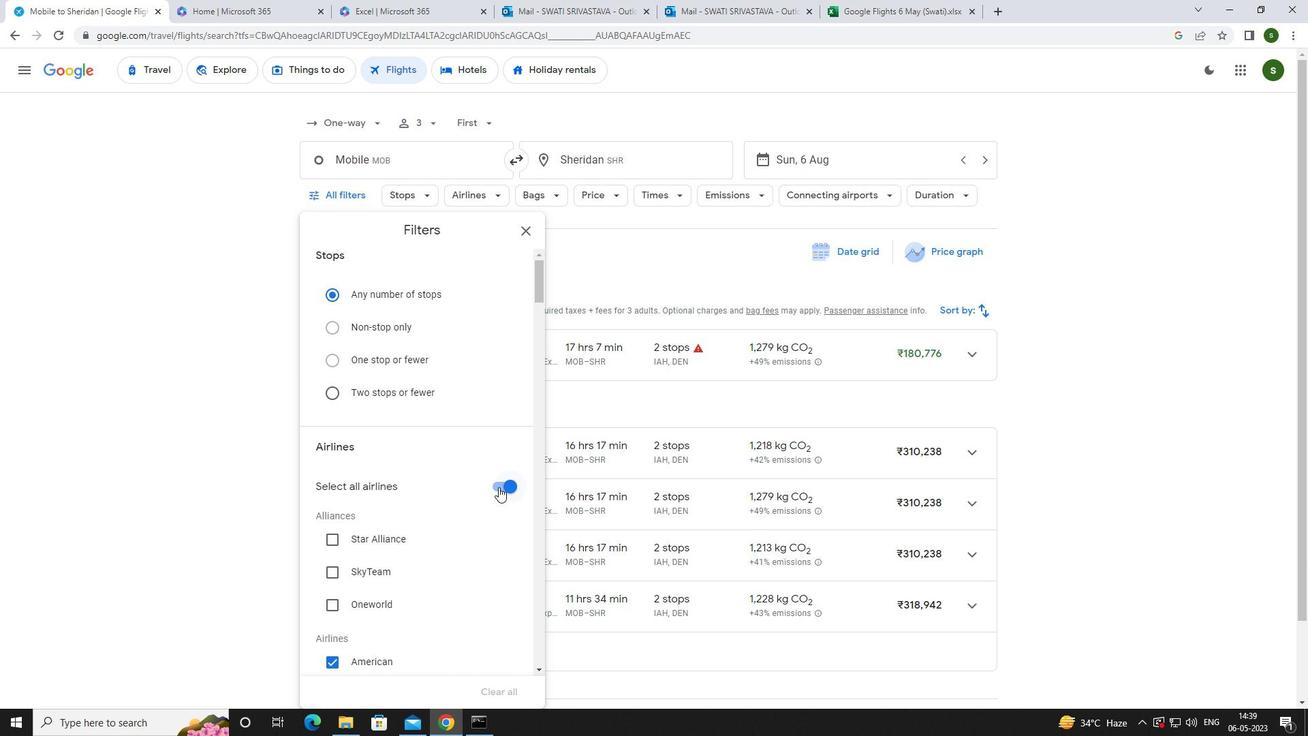 
Action: Mouse moved to (431, 463)
Screenshot: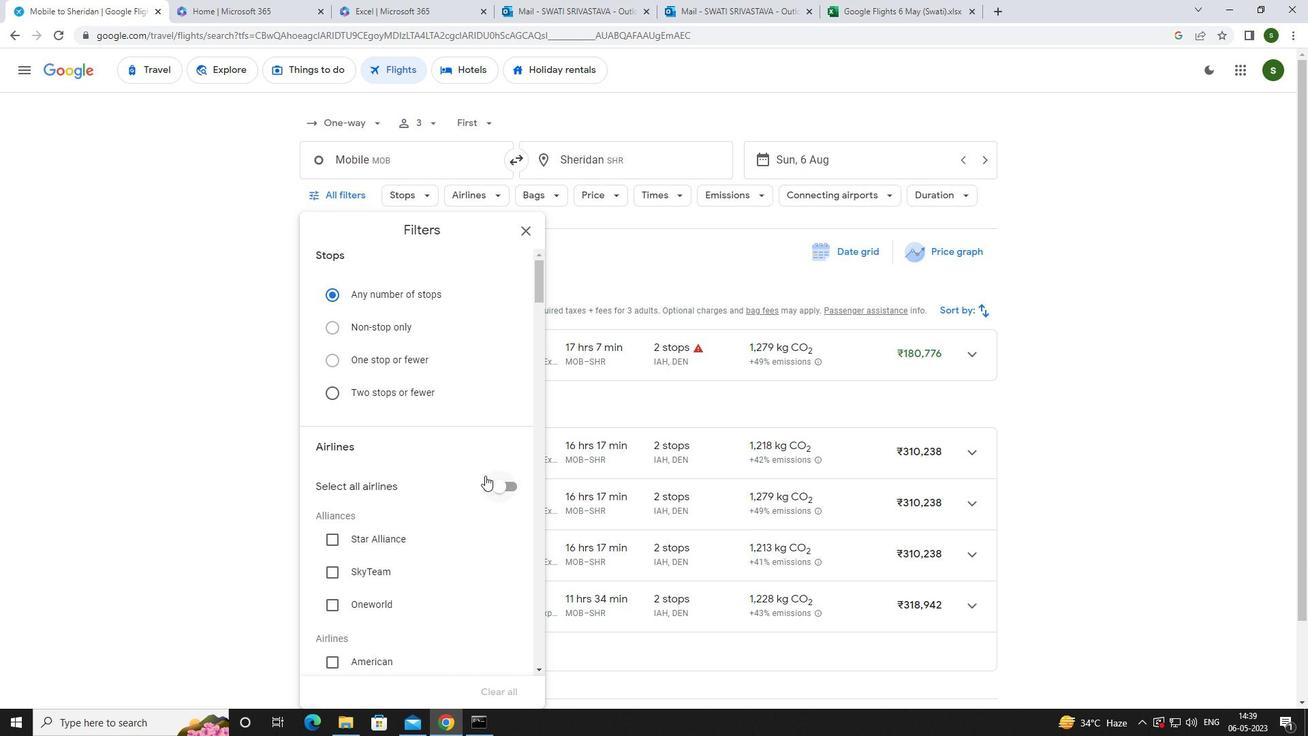 
Action: Mouse scrolled (431, 462) with delta (0, 0)
Screenshot: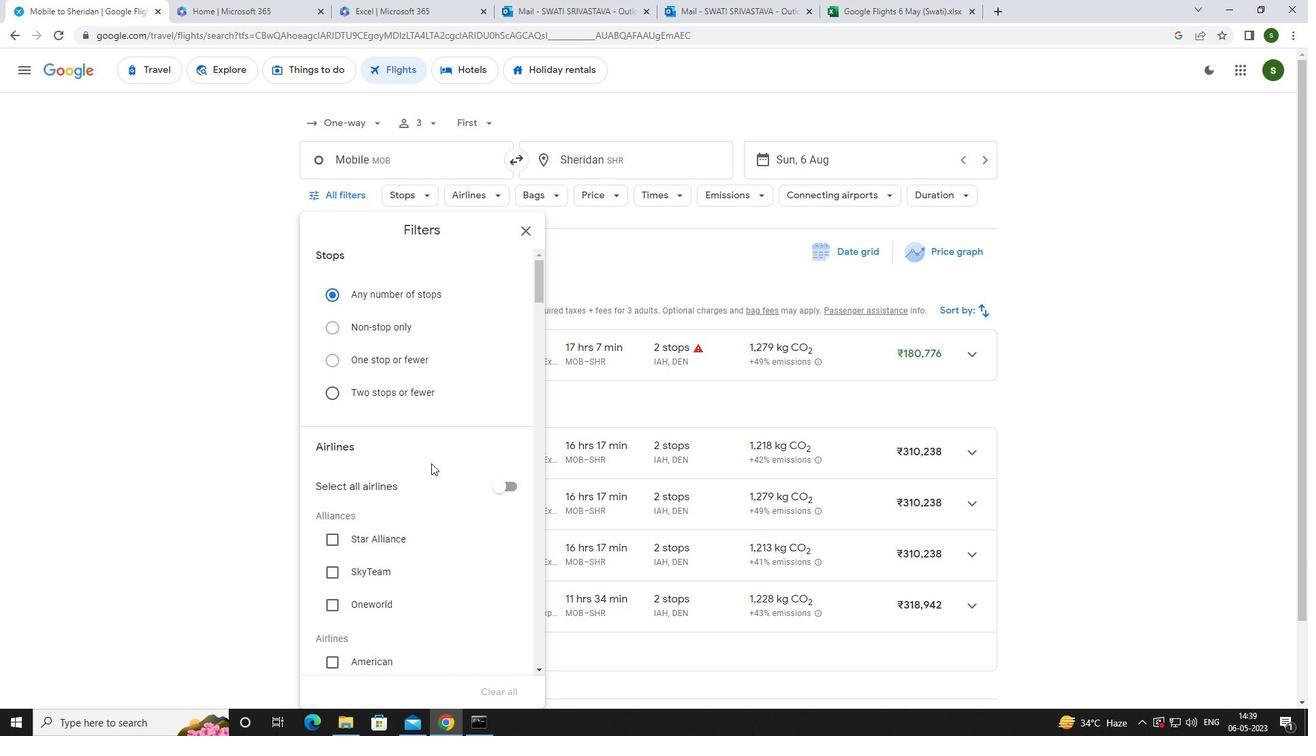 
Action: Mouse scrolled (431, 462) with delta (0, 0)
Screenshot: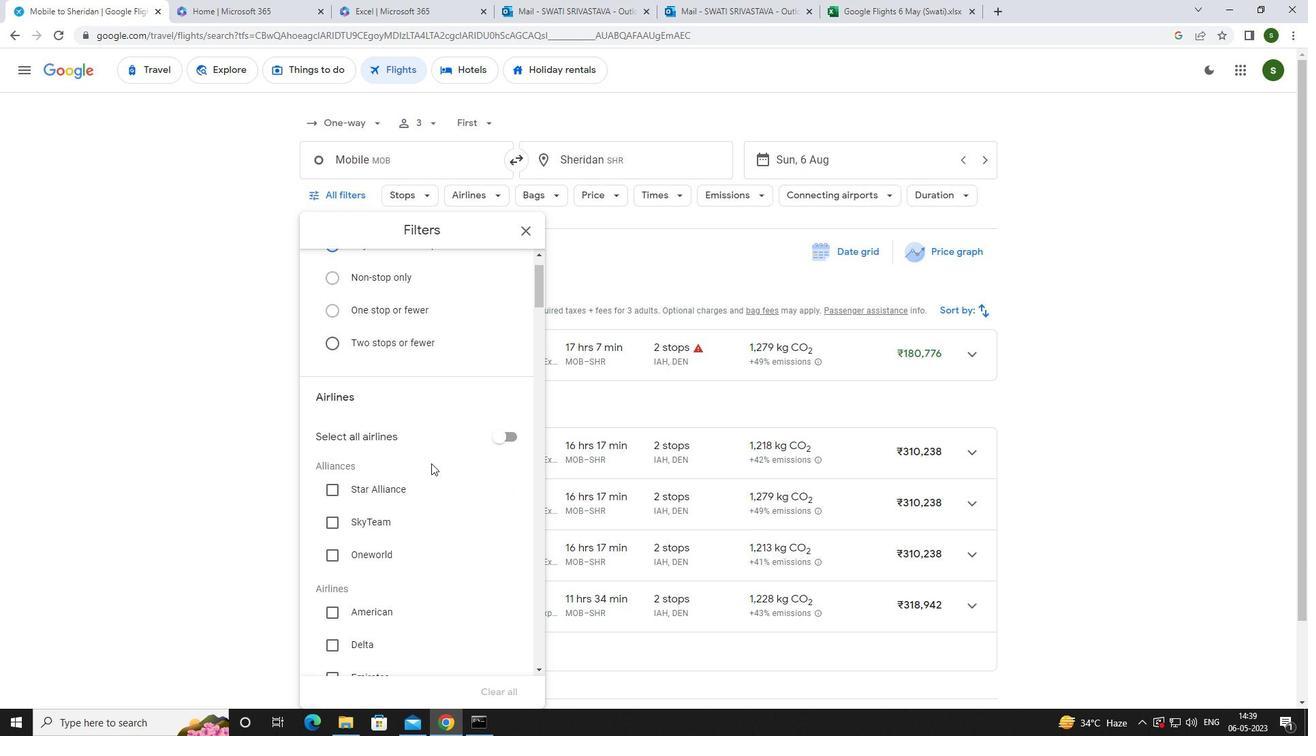 
Action: Mouse scrolled (431, 462) with delta (0, 0)
Screenshot: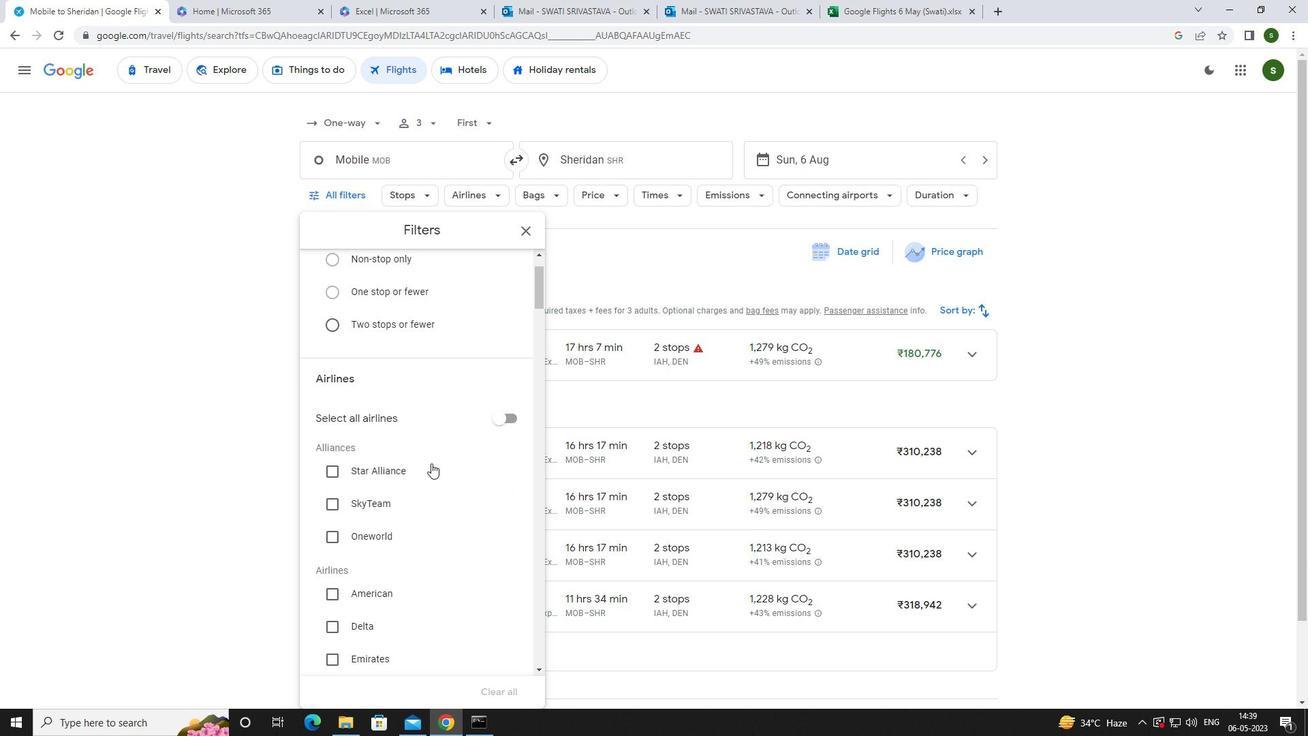 
Action: Mouse moved to (372, 488)
Screenshot: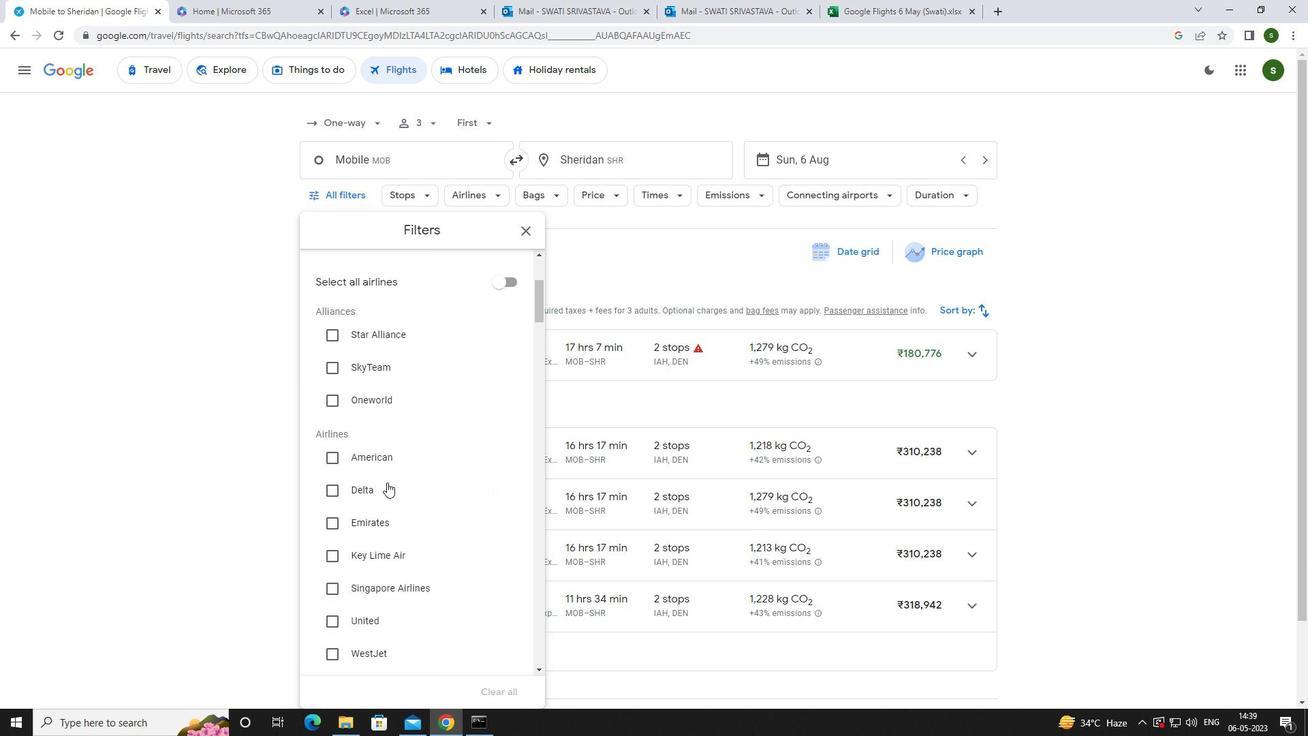 
Action: Mouse pressed left at (372, 488)
Screenshot: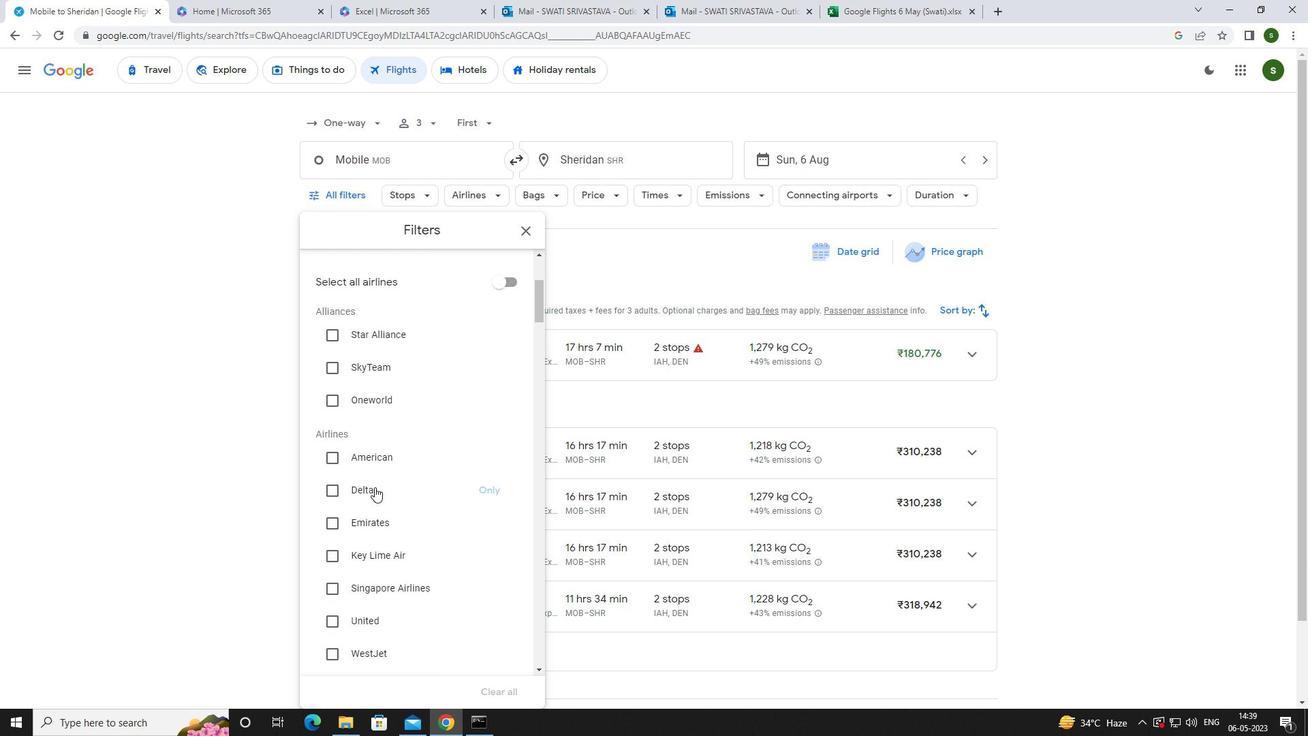 
Action: Mouse scrolled (372, 487) with delta (0, 0)
Screenshot: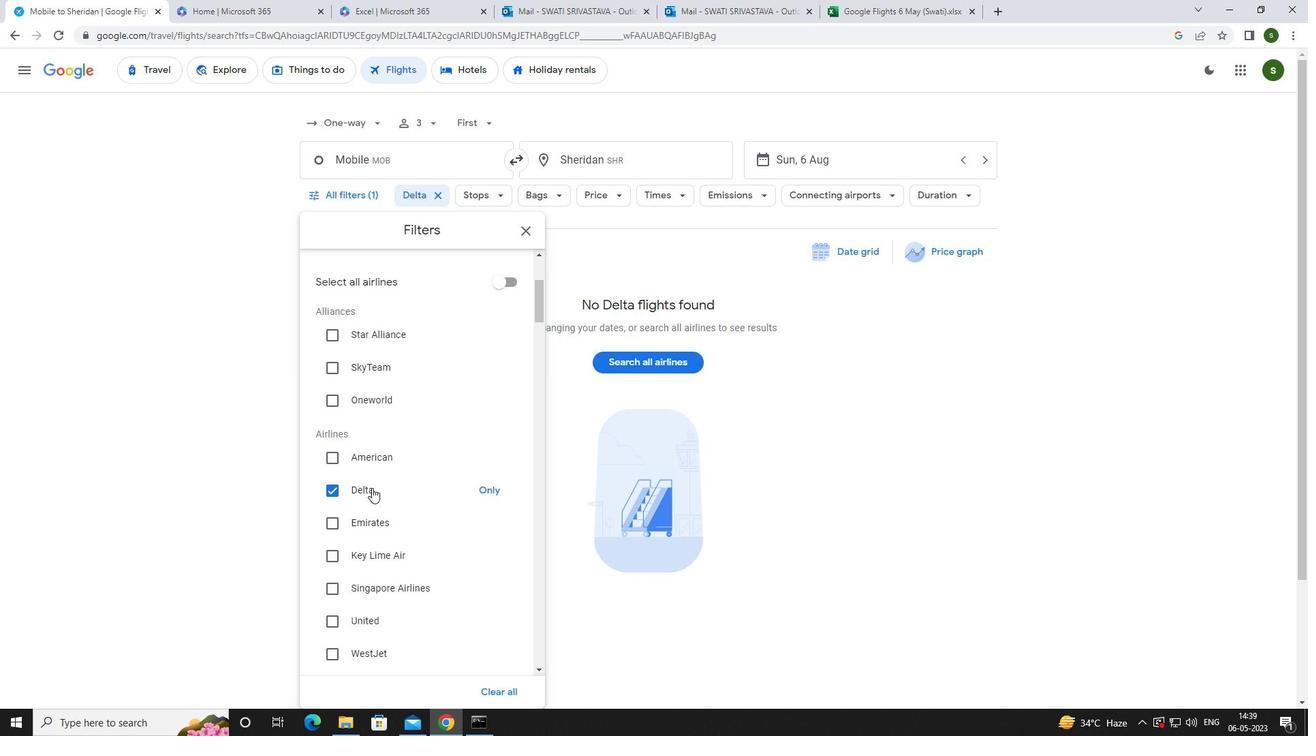 
Action: Mouse scrolled (372, 487) with delta (0, 0)
Screenshot: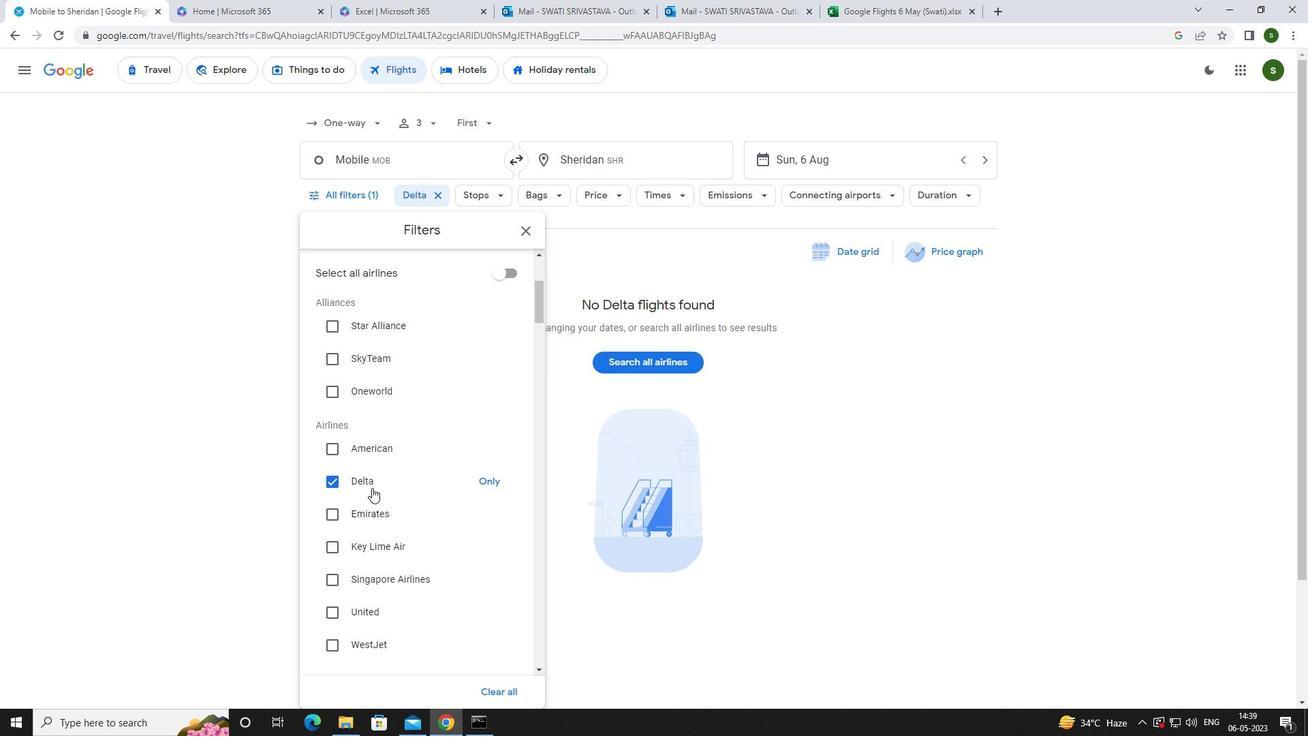 
Action: Mouse scrolled (372, 487) with delta (0, 0)
Screenshot: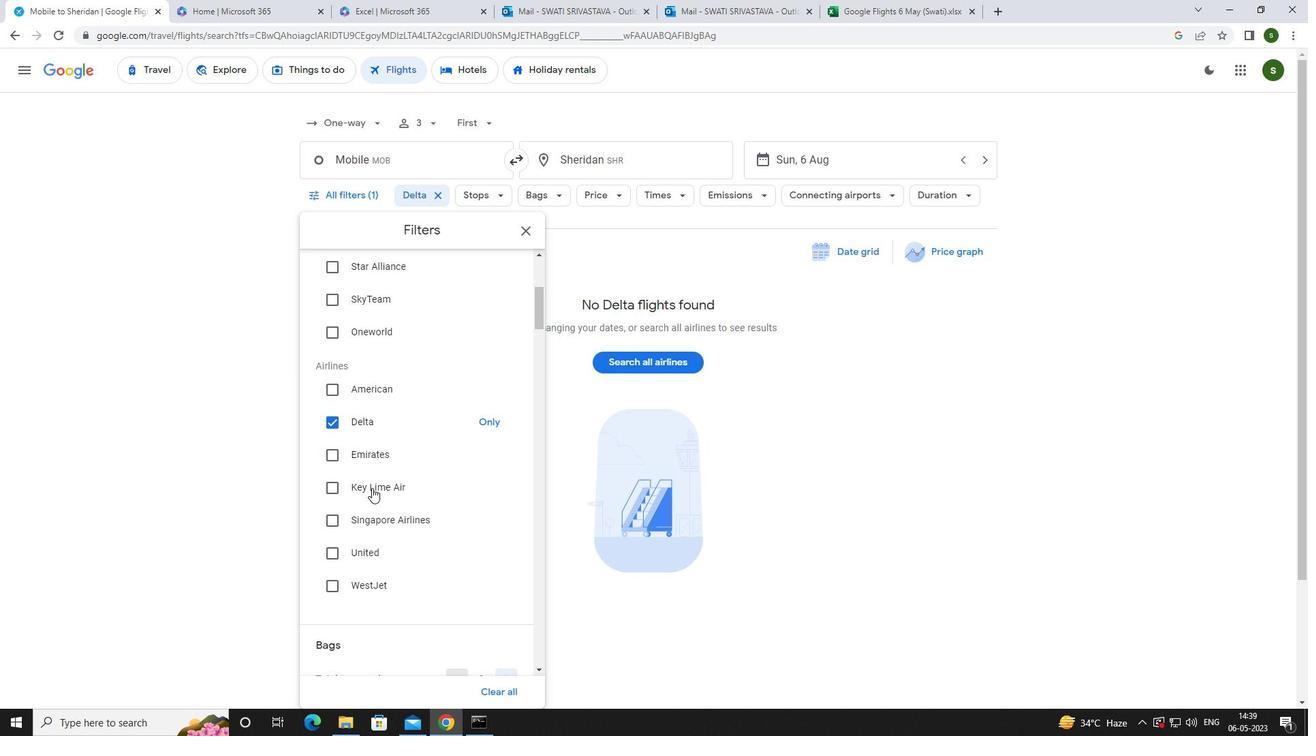 
Action: Mouse moved to (507, 546)
Screenshot: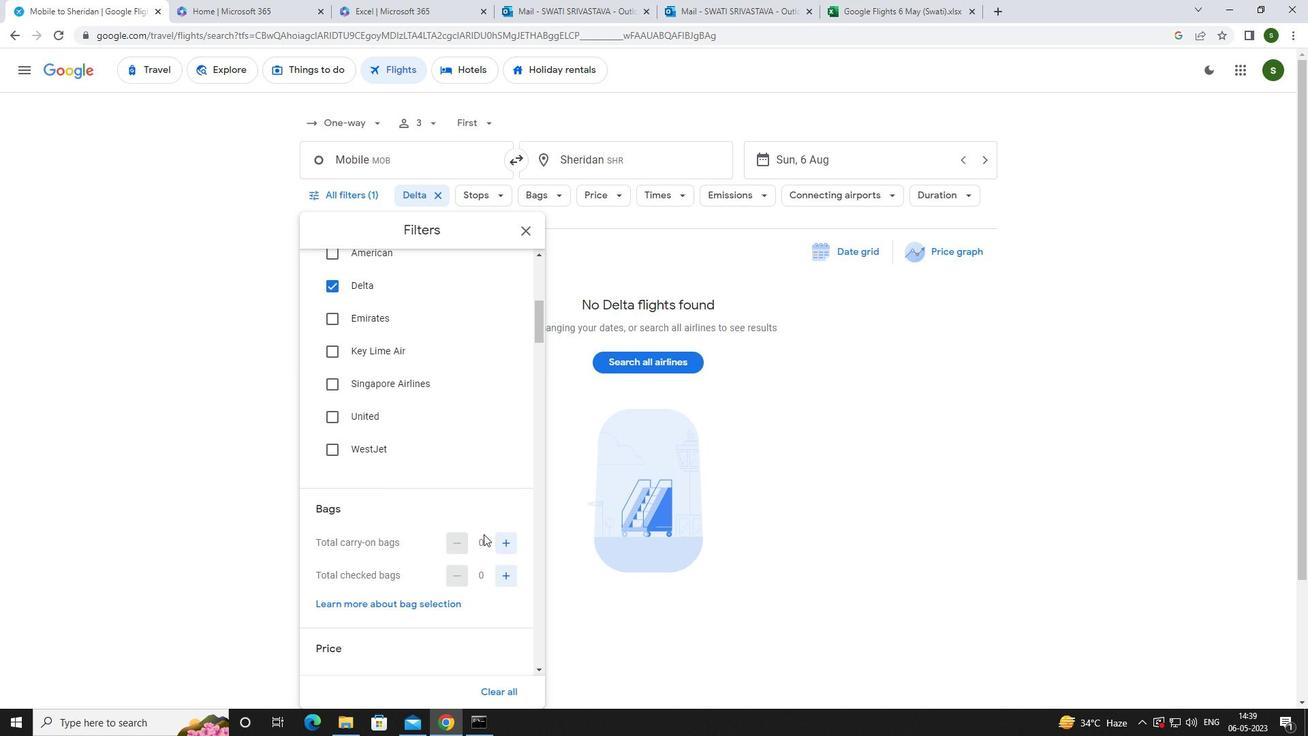 
Action: Mouse pressed left at (507, 546)
Screenshot: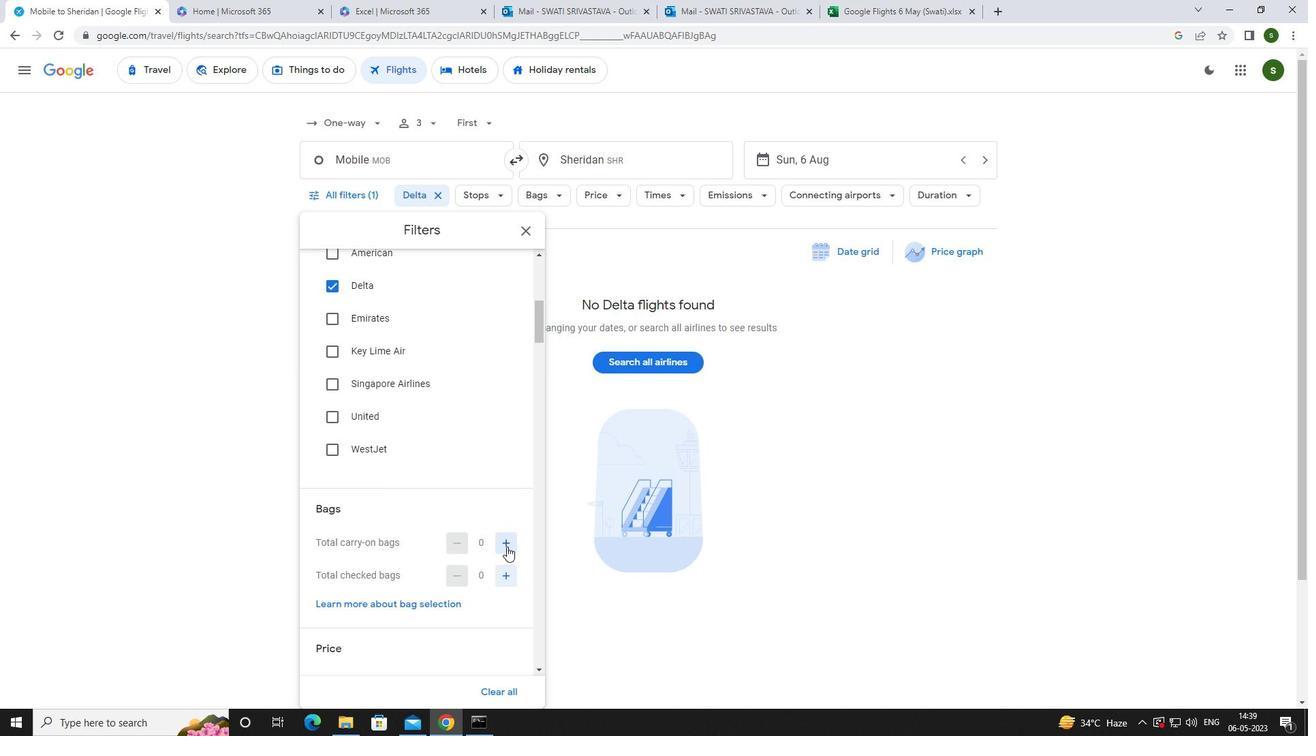 
Action: Mouse scrolled (507, 545) with delta (0, 0)
Screenshot: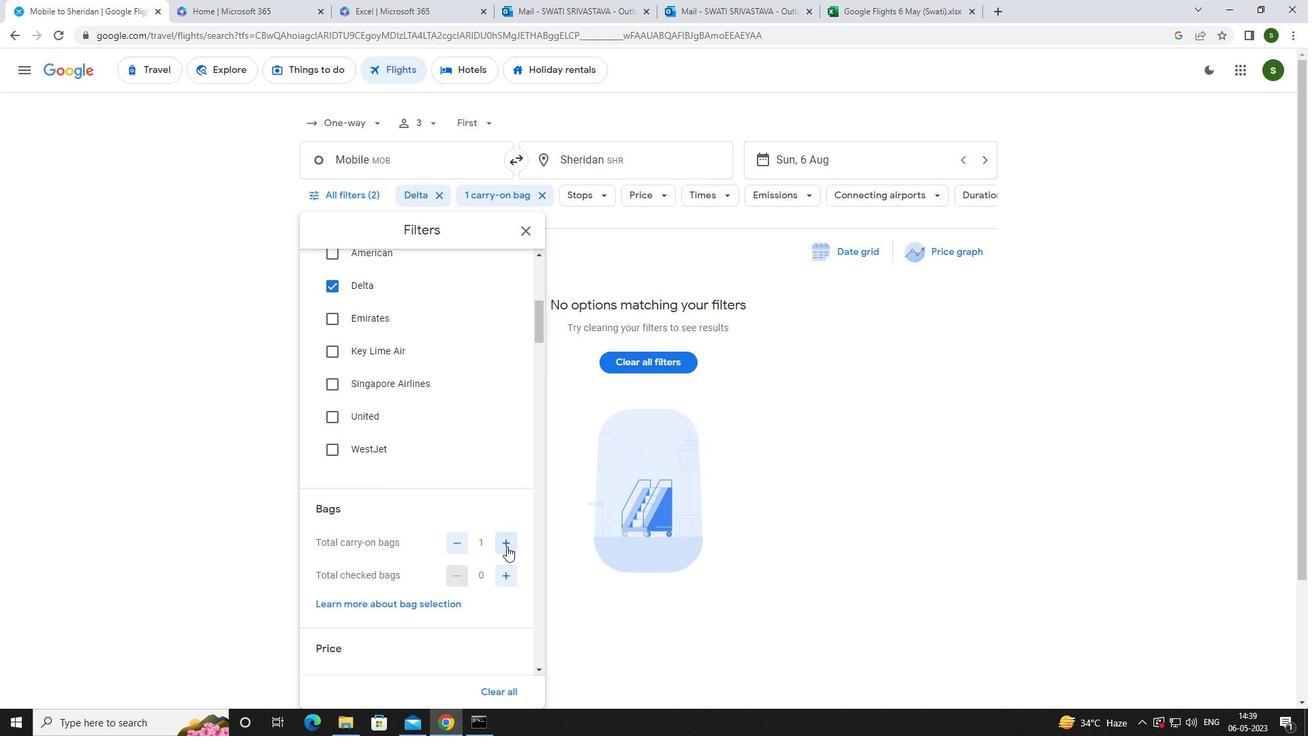 
Action: Mouse scrolled (507, 545) with delta (0, 0)
Screenshot: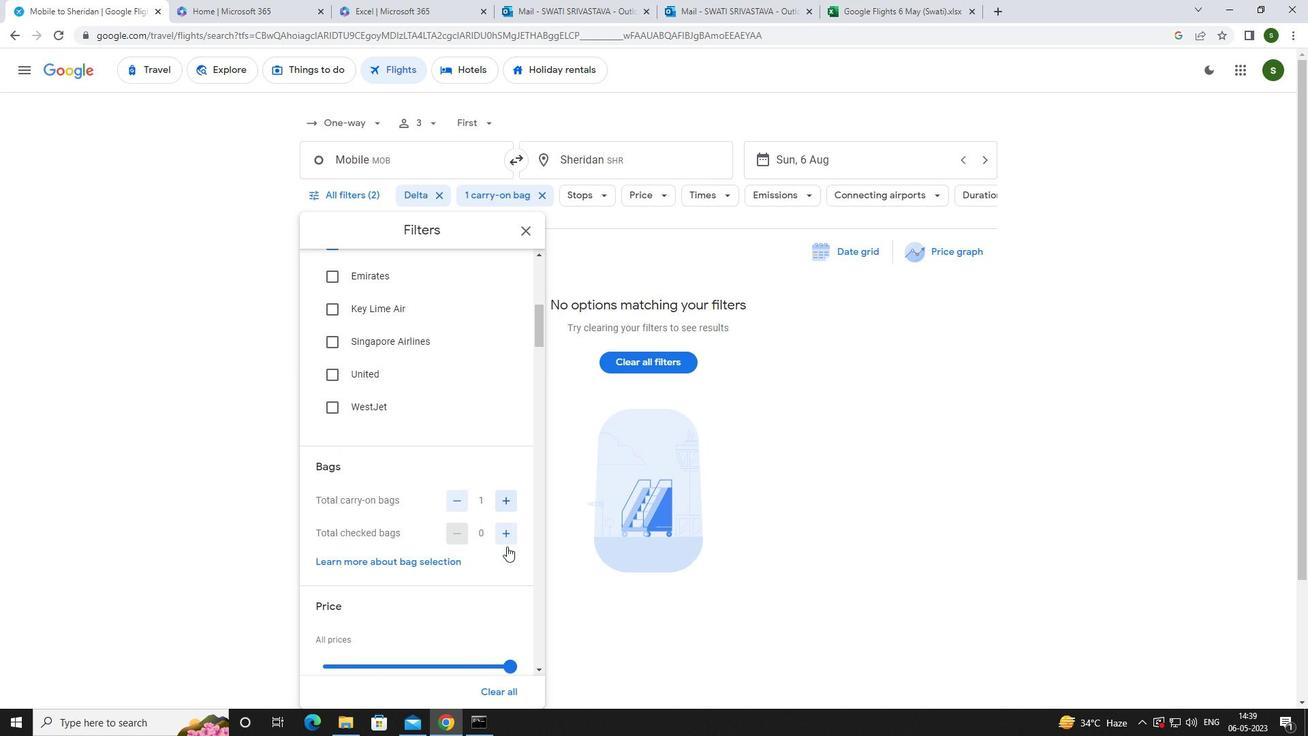 
Action: Mouse scrolled (507, 545) with delta (0, 0)
Screenshot: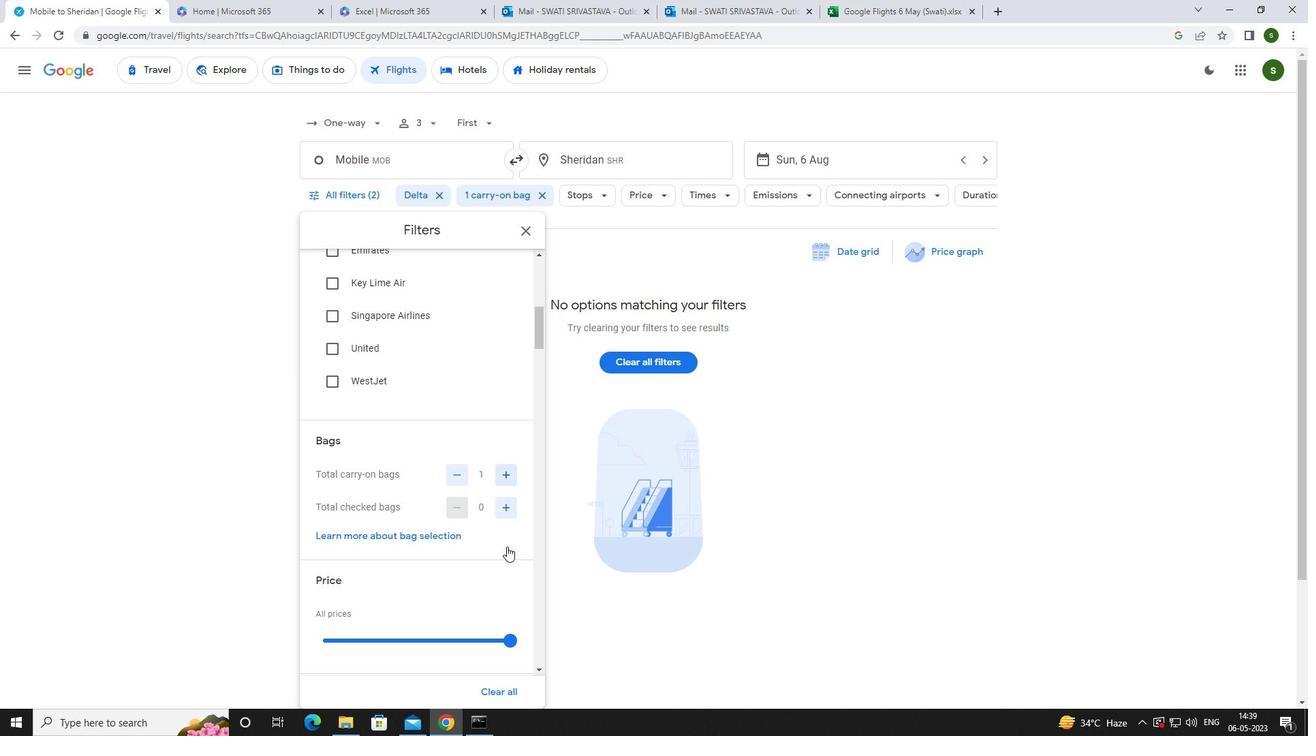 
Action: Mouse moved to (511, 500)
Screenshot: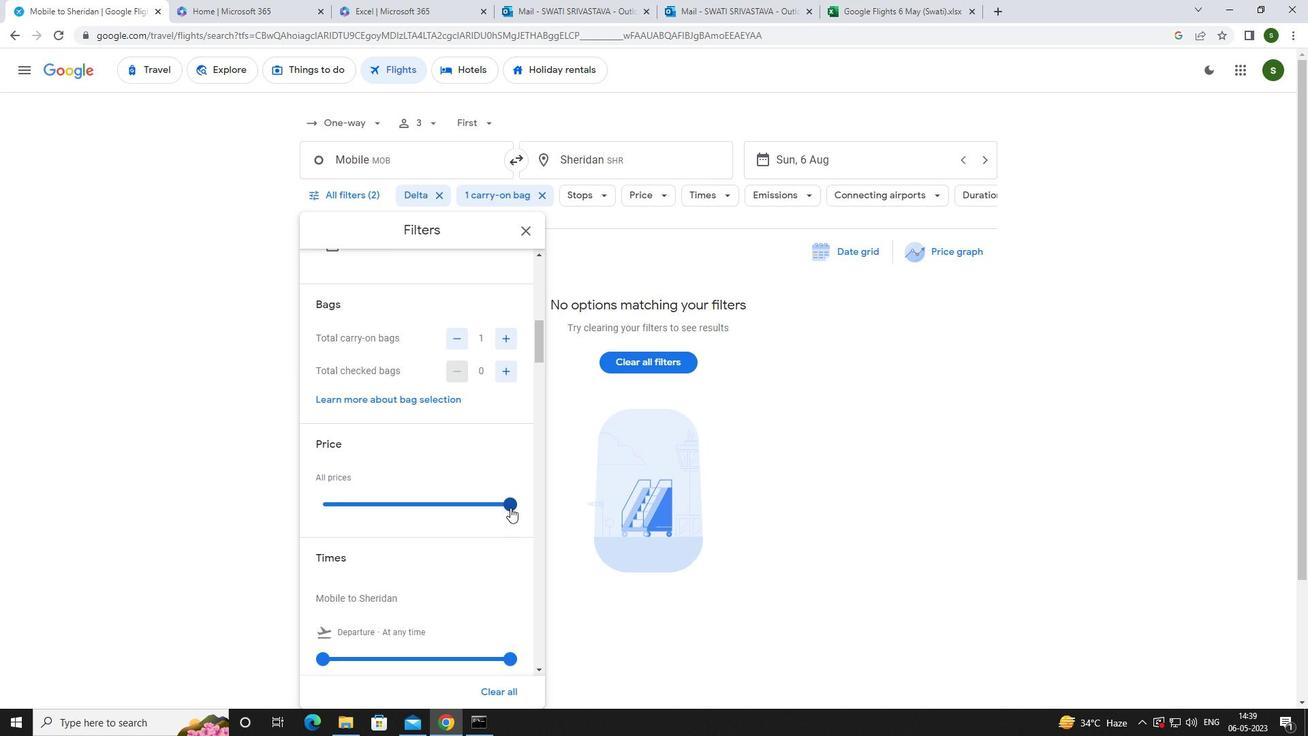 
Action: Mouse pressed left at (511, 500)
Screenshot: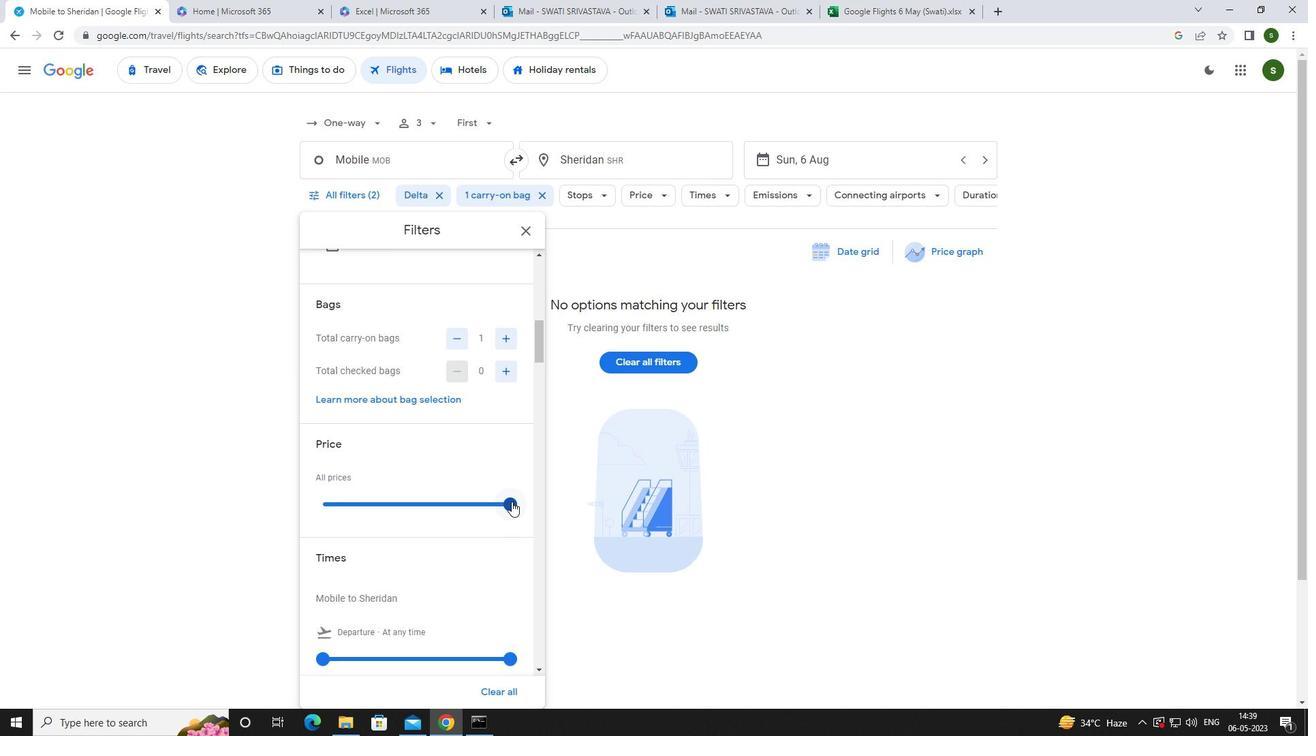 
Action: Mouse moved to (319, 505)
Screenshot: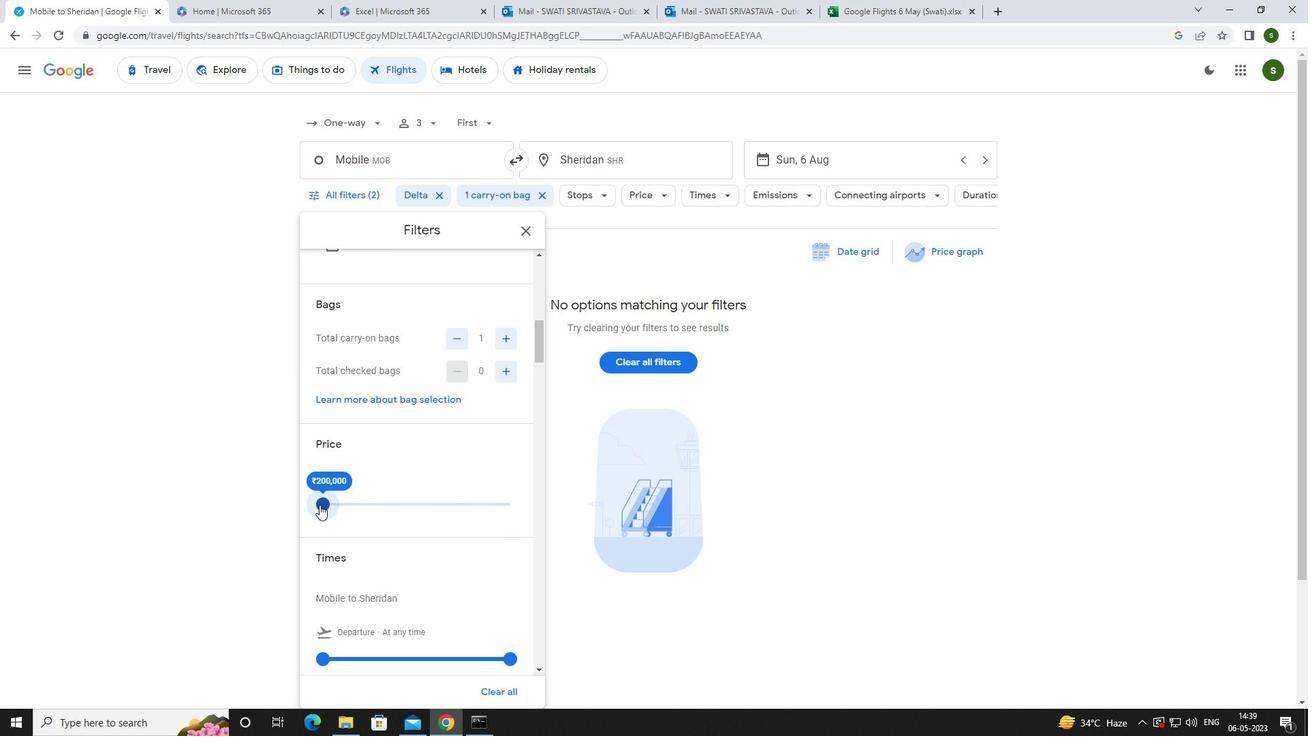 
Action: Mouse scrolled (319, 504) with delta (0, 0)
Screenshot: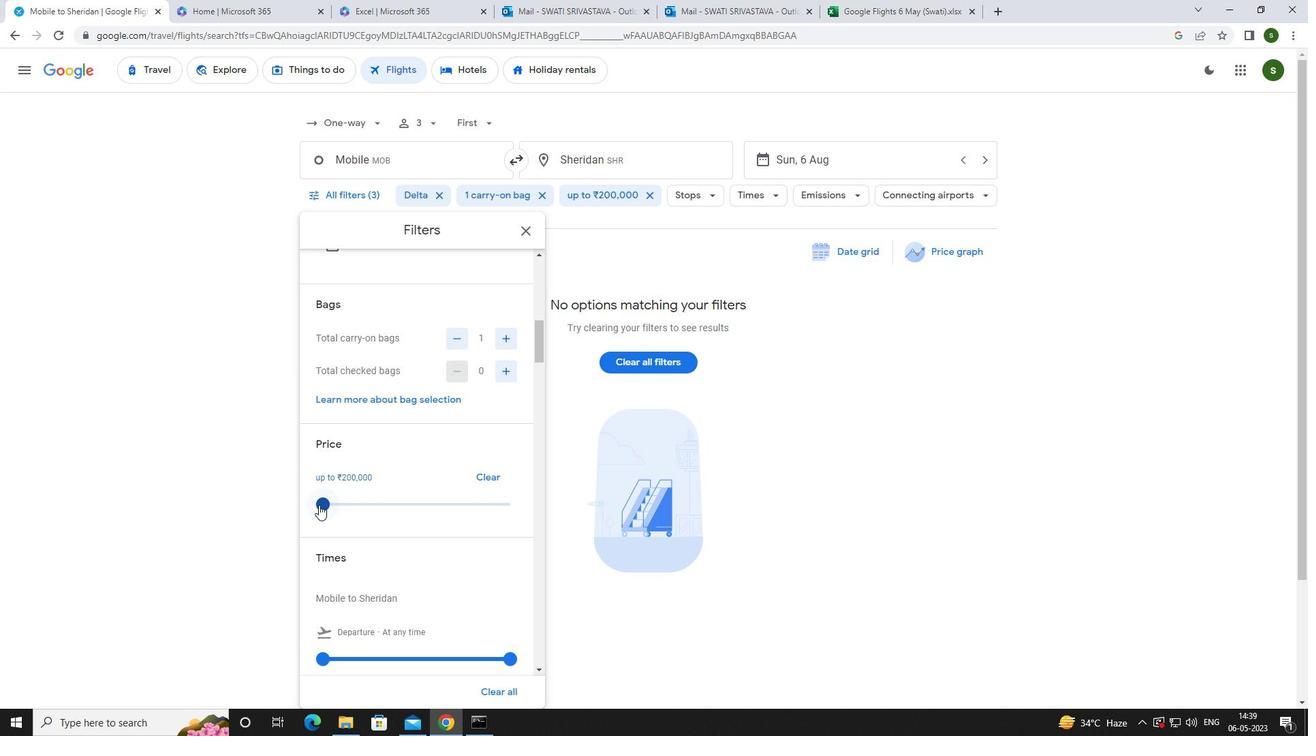 
Action: Mouse scrolled (319, 504) with delta (0, 0)
Screenshot: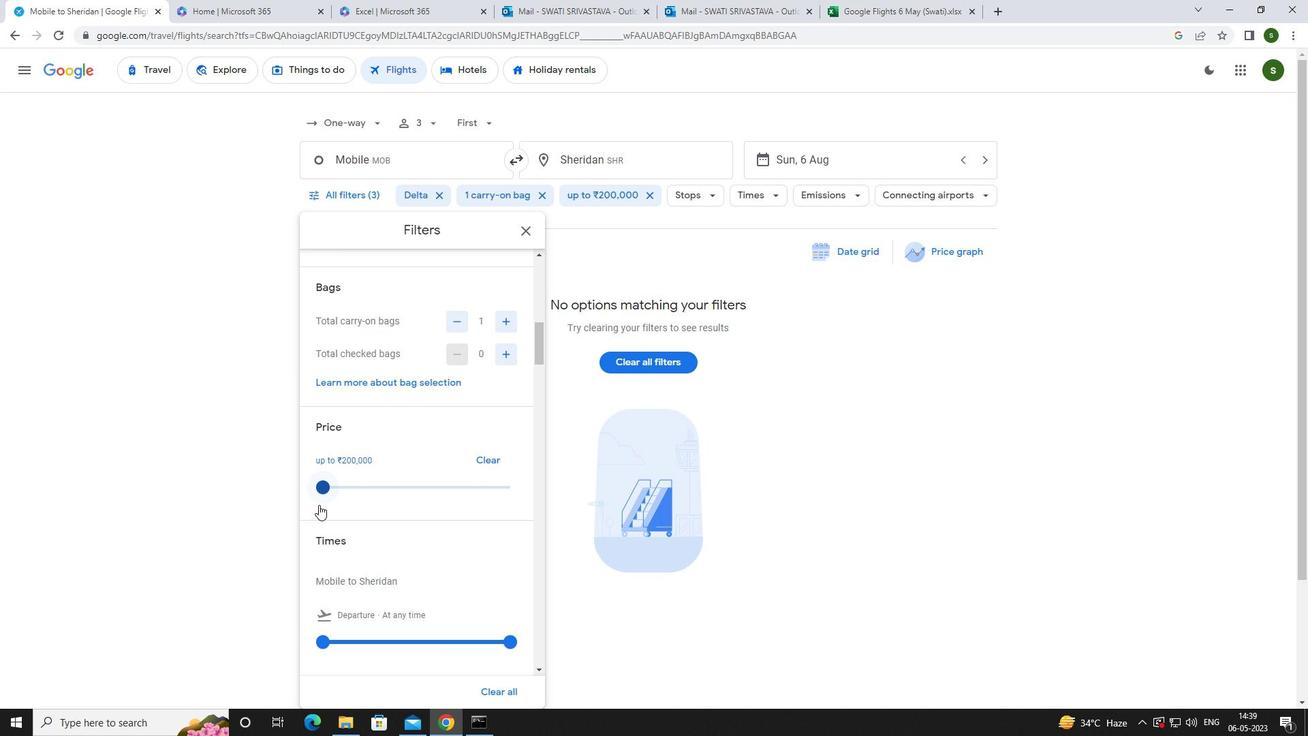 
Action: Mouse moved to (317, 522)
Screenshot: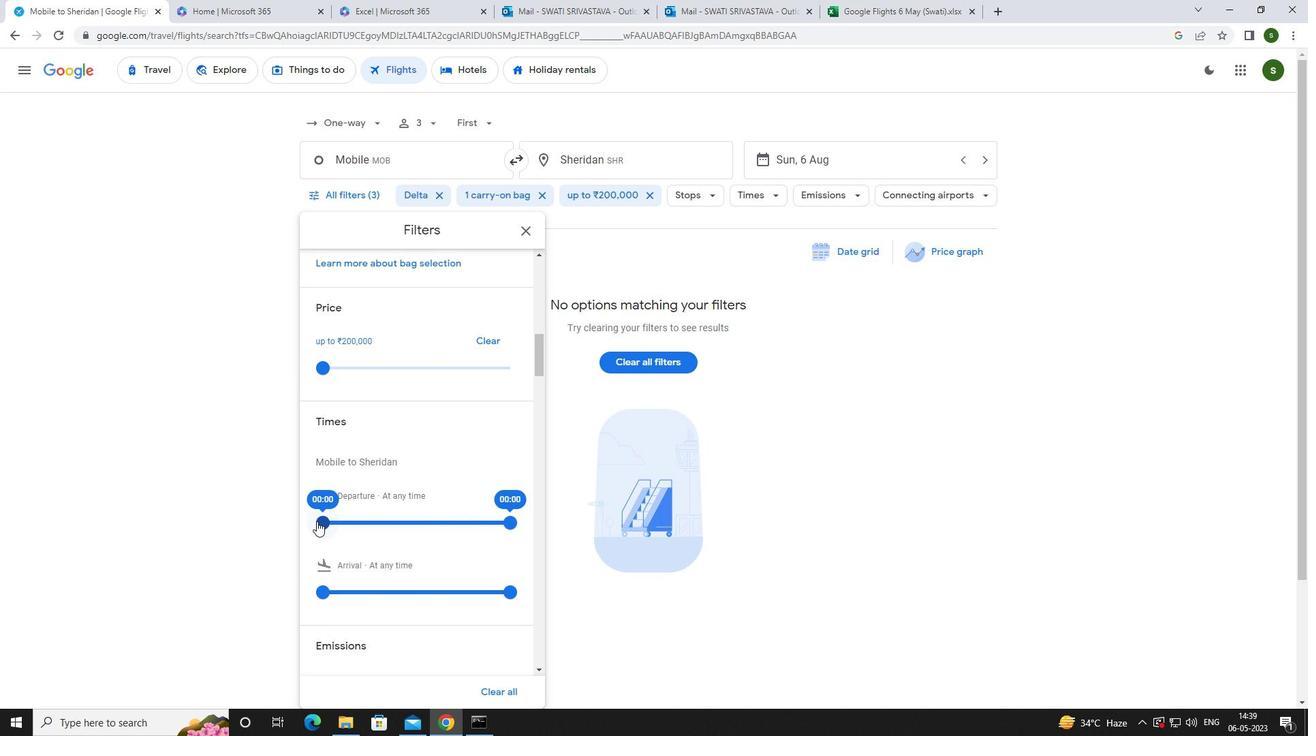 
Action: Mouse pressed left at (317, 522)
Screenshot: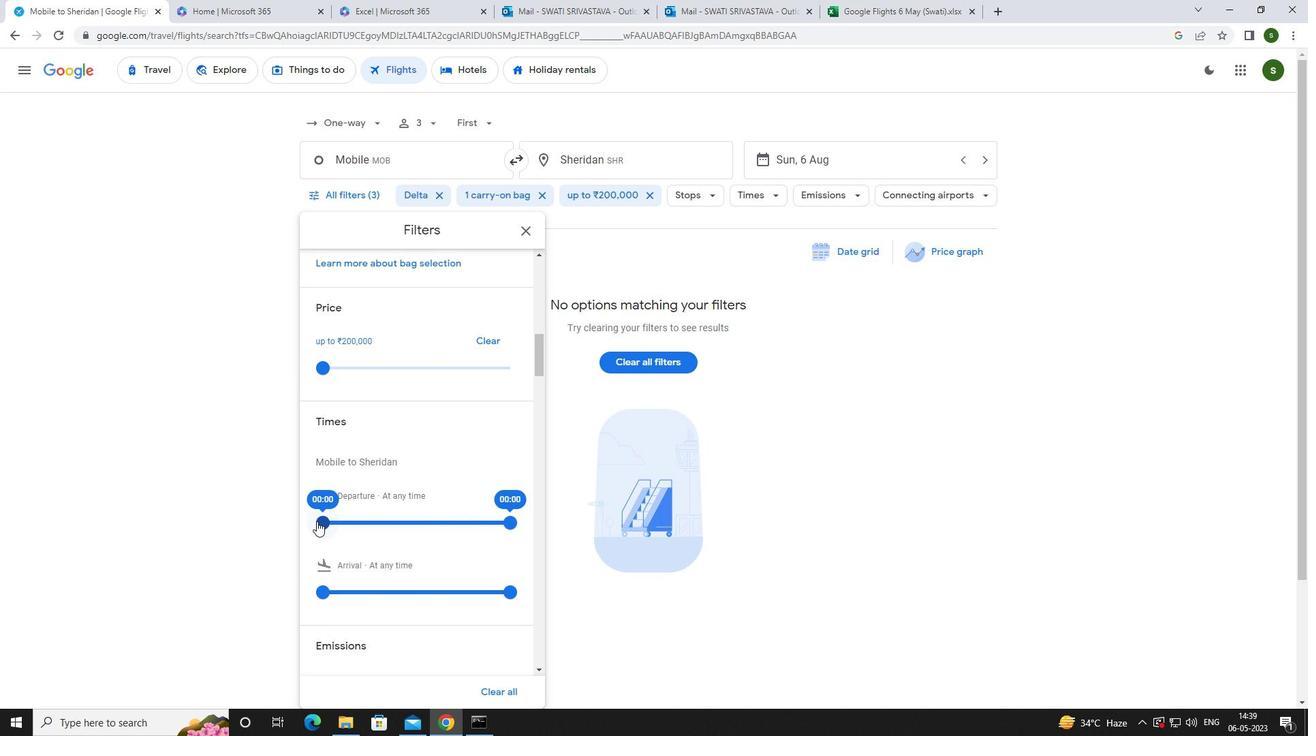 
Action: Mouse moved to (438, 524)
Screenshot: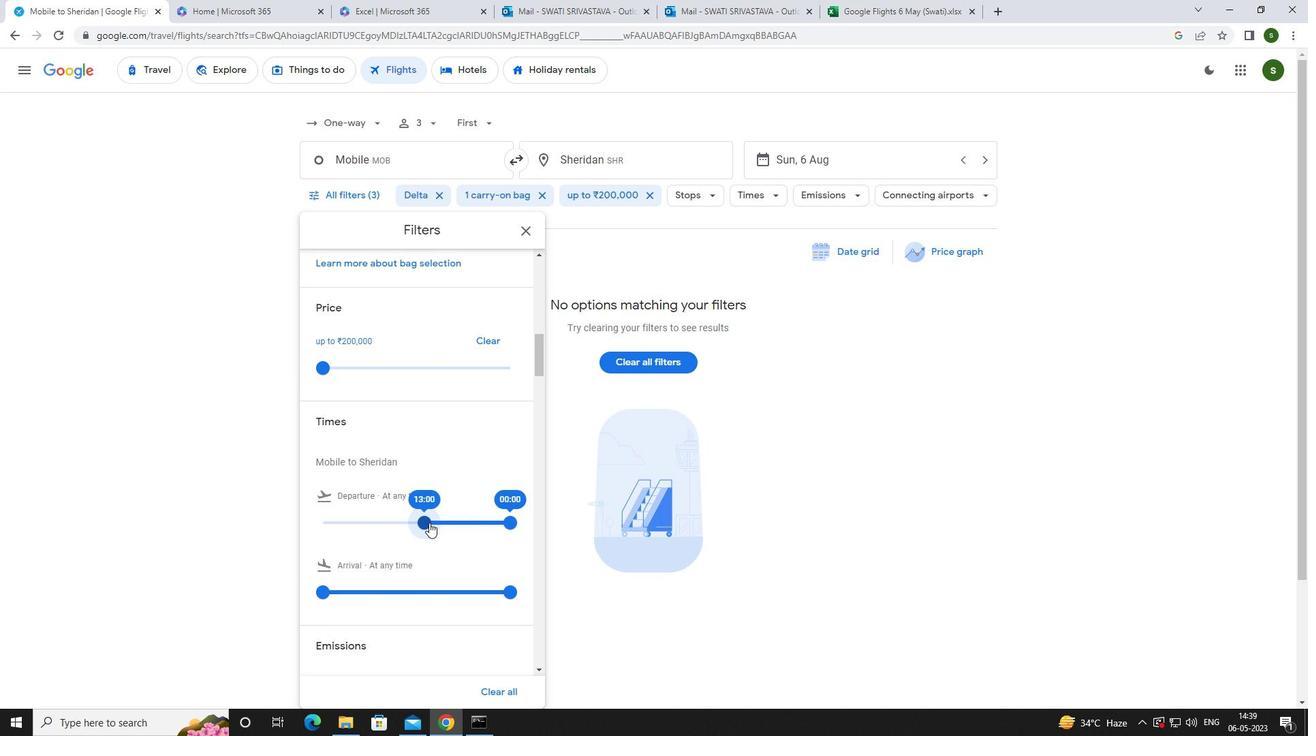 
Action: Mouse pressed left at (438, 524)
Screenshot: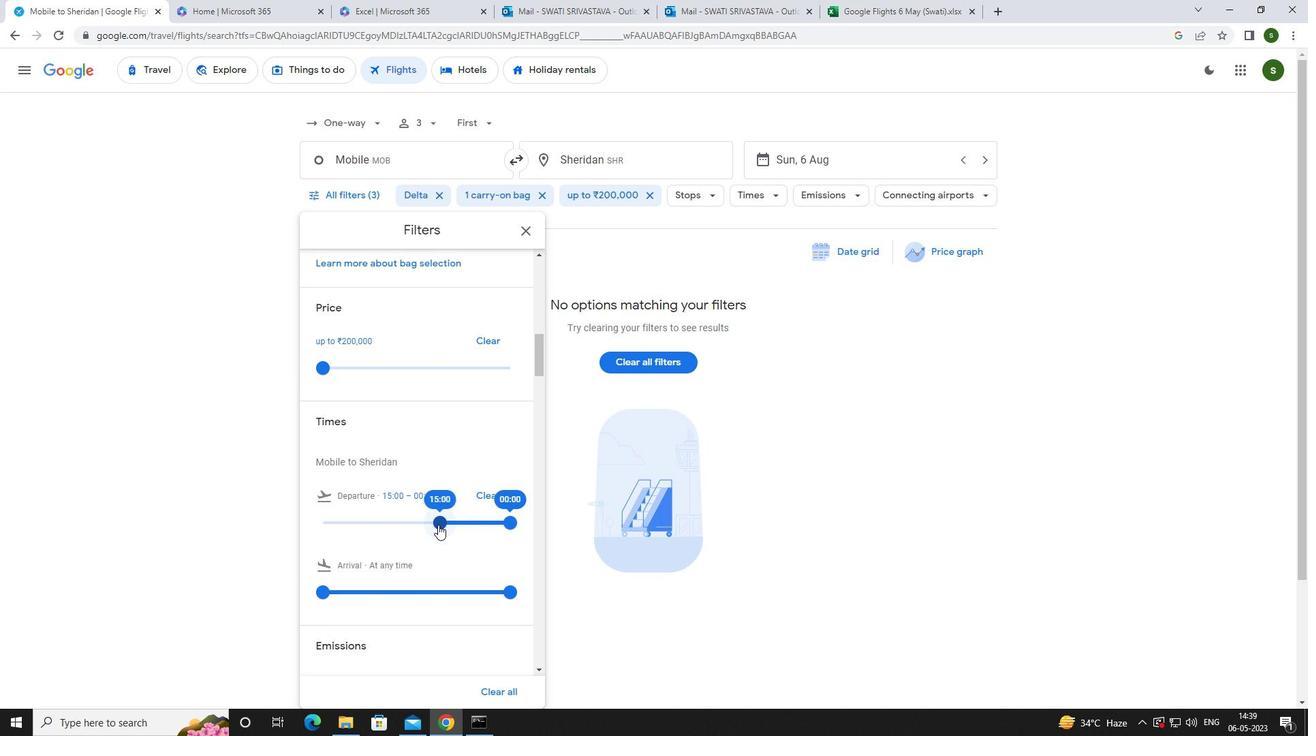 
Action: Mouse moved to (580, 580)
Screenshot: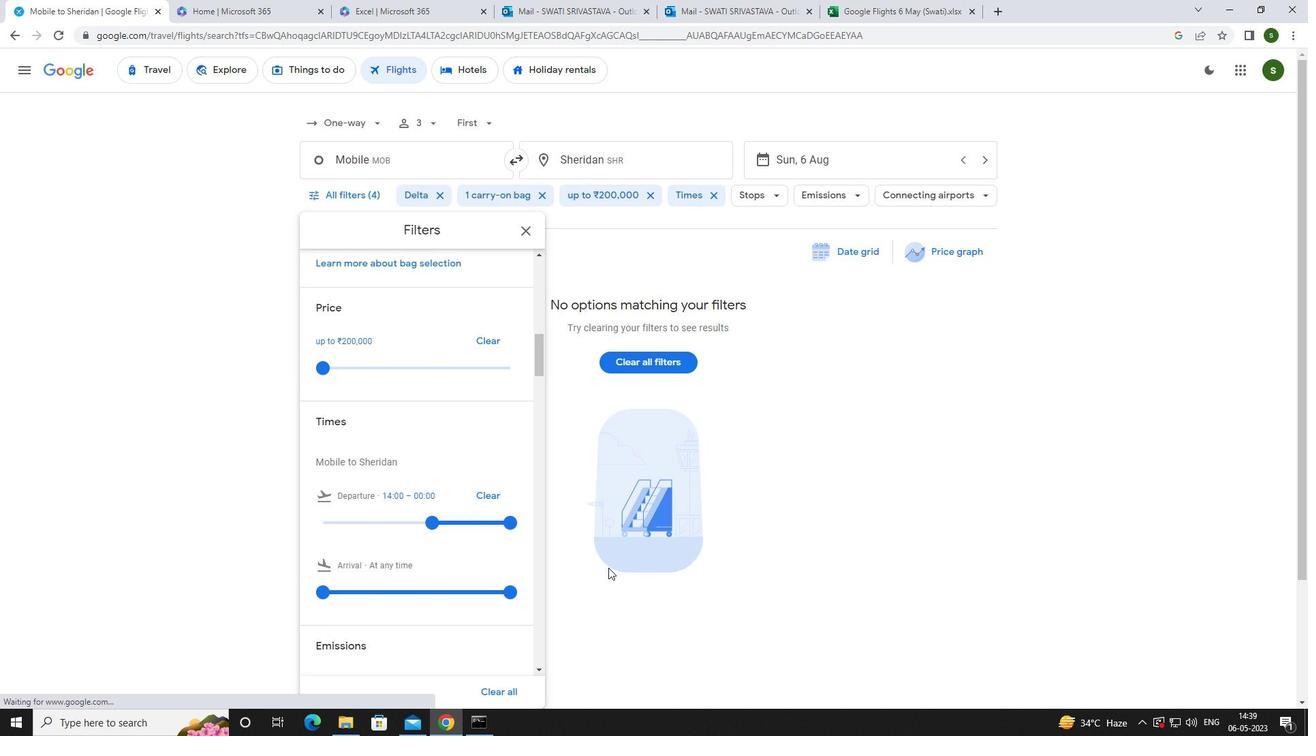 
Action: Mouse pressed left at (580, 580)
Screenshot: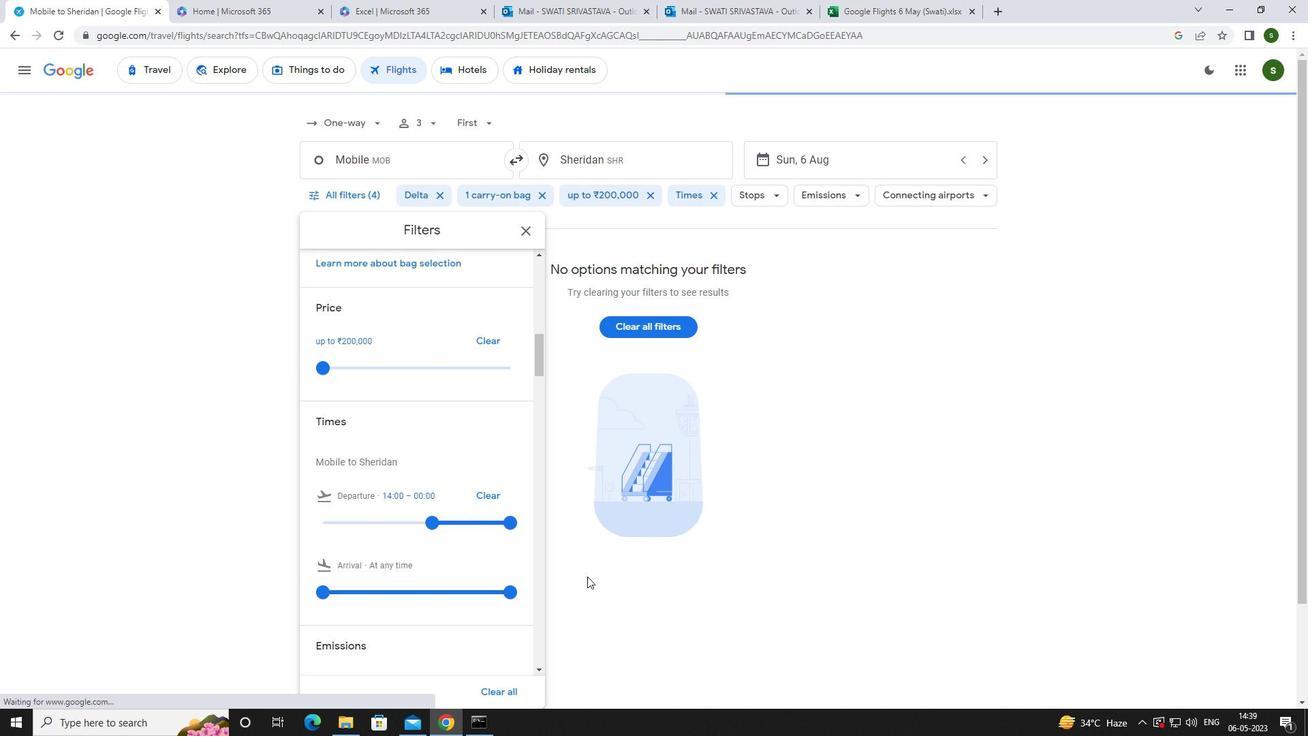 
